 Task: Compose and send a meeting invitation email with the subject 'Meeting invitation' and a follow-up message in the body.
Action: Mouse moved to (46, 66)
Screenshot: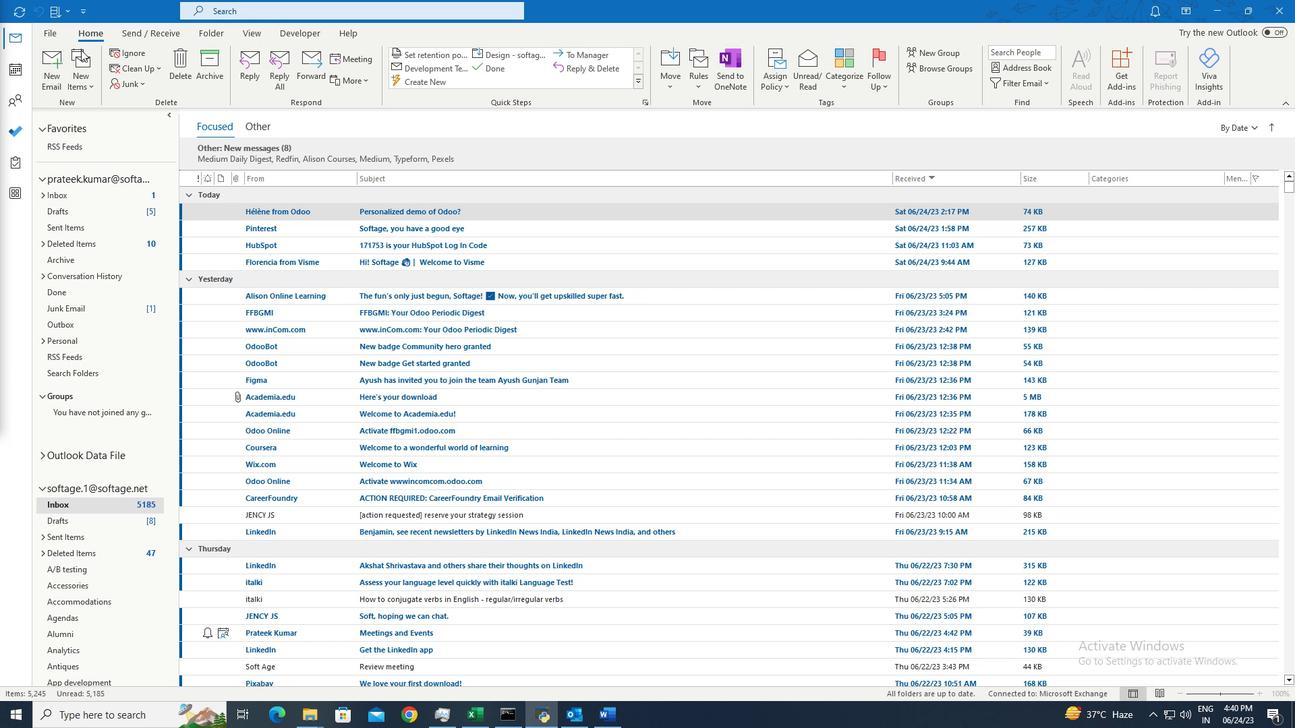 
Action: Mouse pressed left at (46, 66)
Screenshot: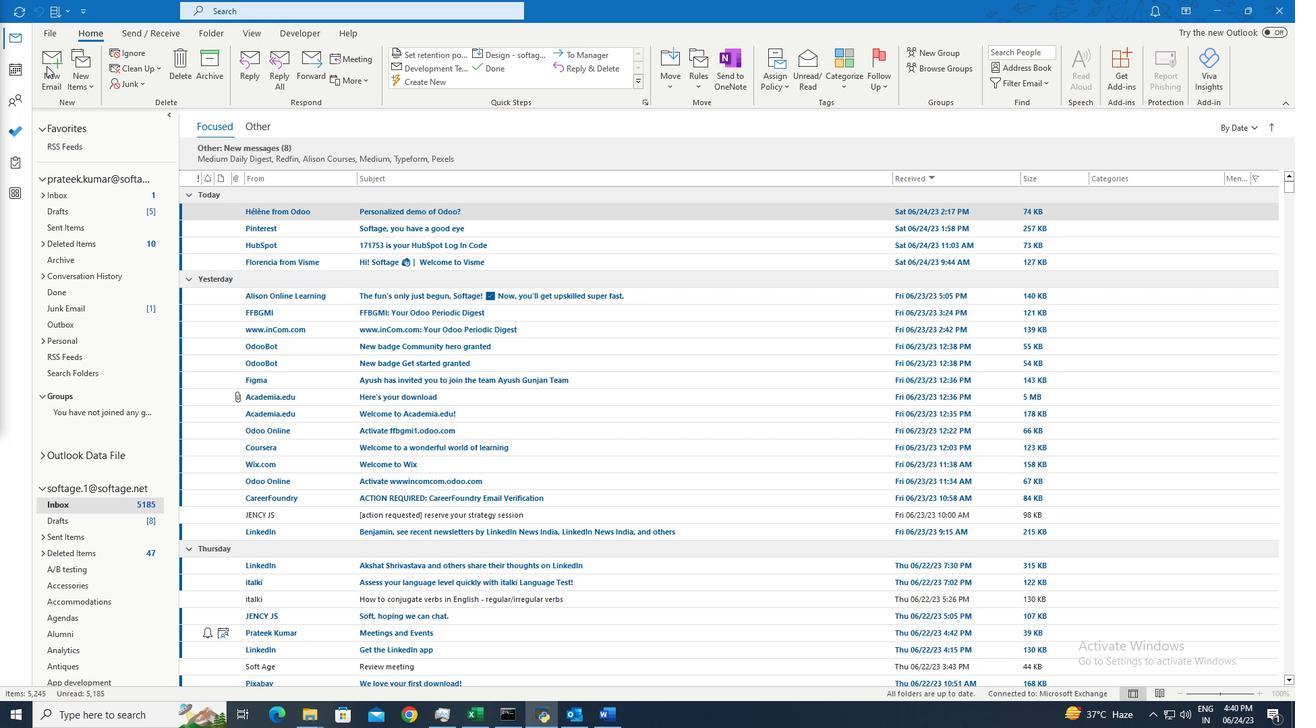 
Action: Mouse pressed left at (46, 66)
Screenshot: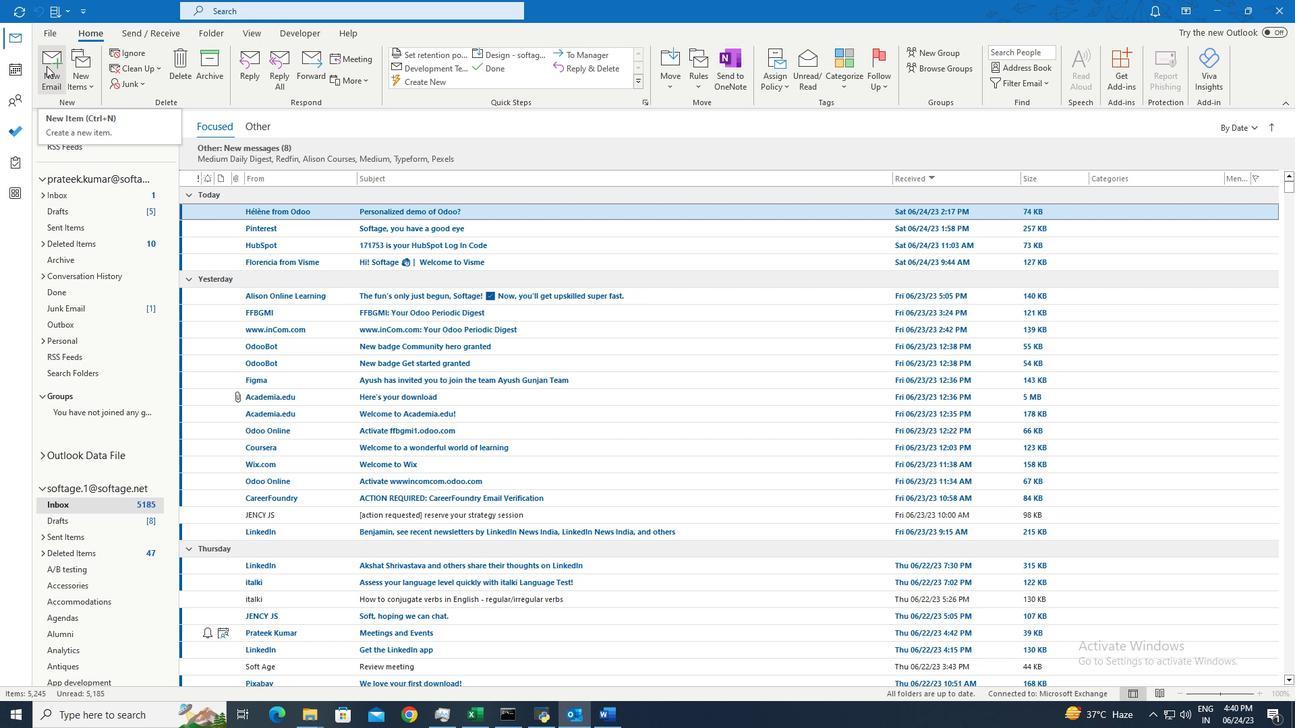 
Action: Mouse moved to (464, 78)
Screenshot: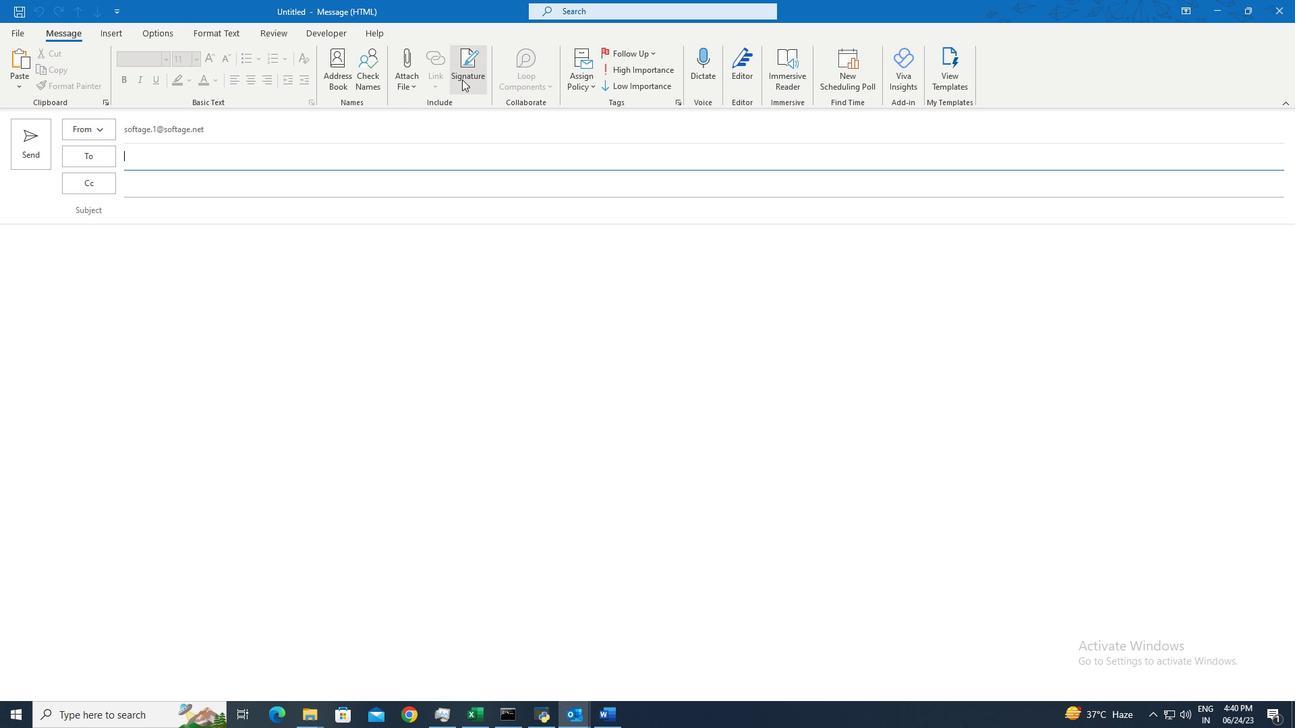 
Action: Mouse pressed left at (464, 78)
Screenshot: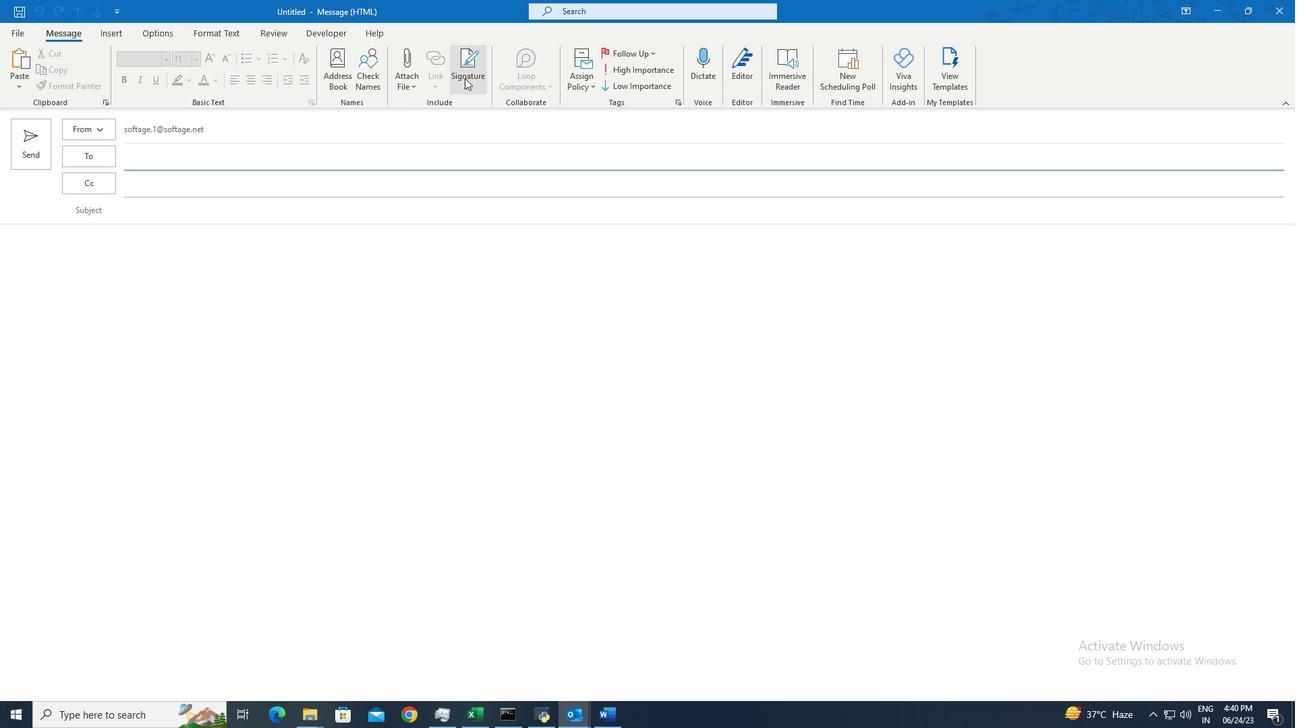 
Action: Mouse moved to (471, 106)
Screenshot: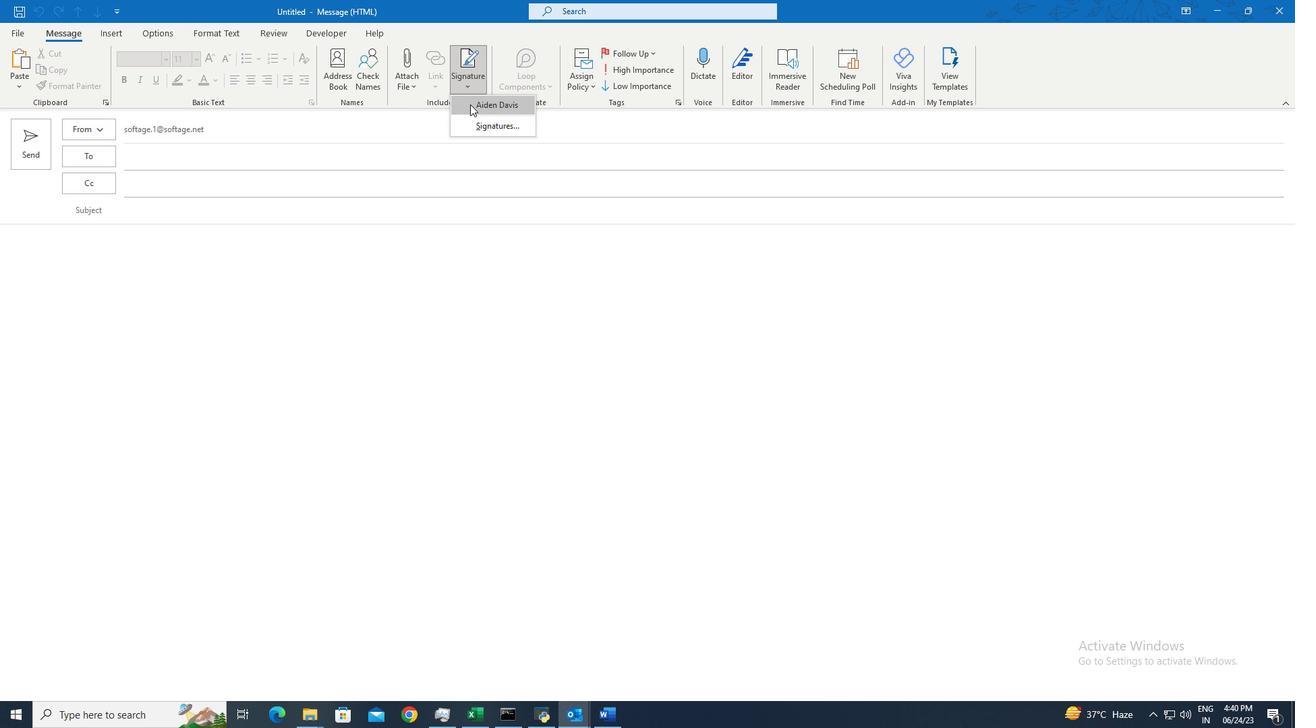 
Action: Mouse pressed left at (471, 106)
Screenshot: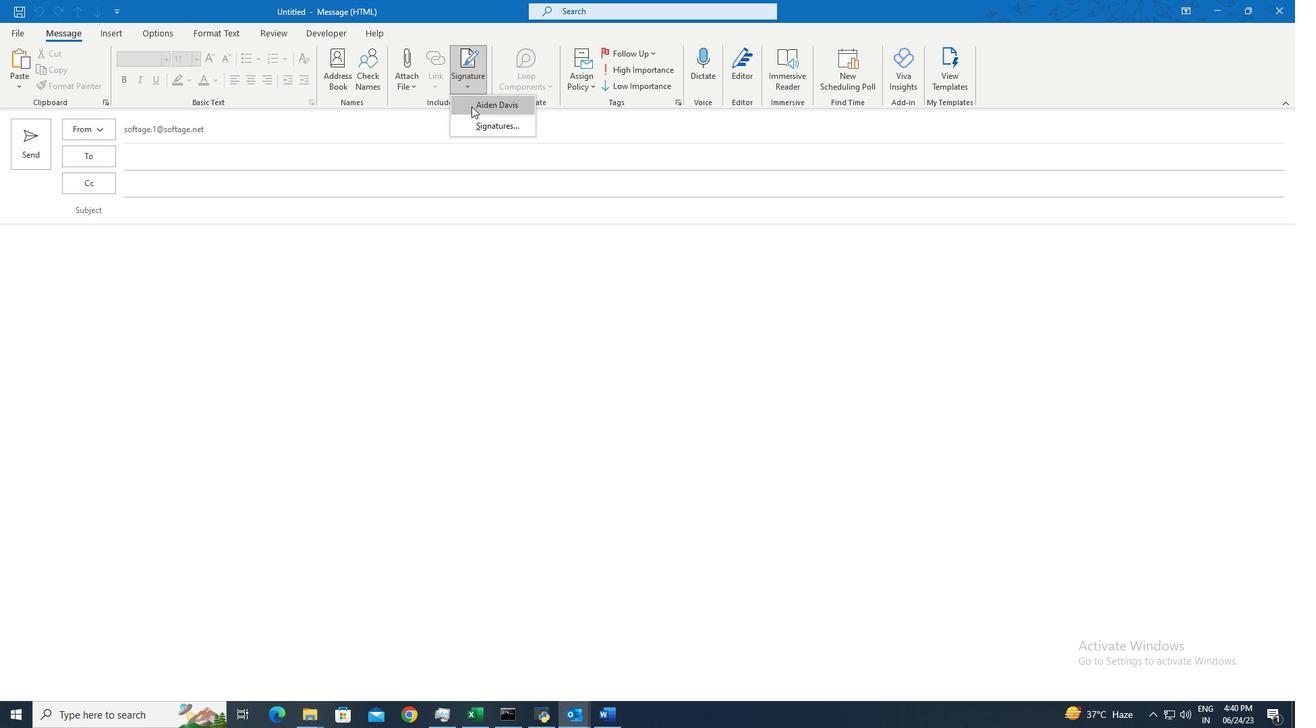 
Action: Mouse moved to (209, 211)
Screenshot: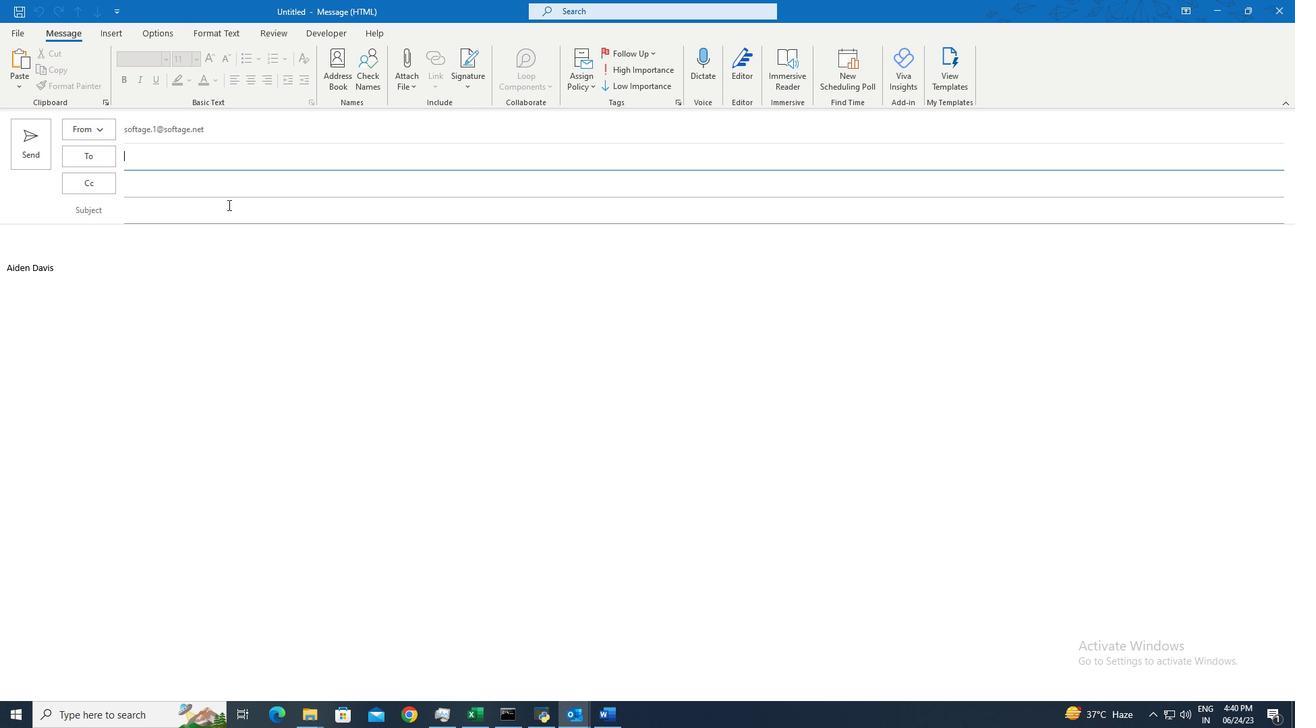 
Action: Mouse pressed left at (209, 211)
Screenshot: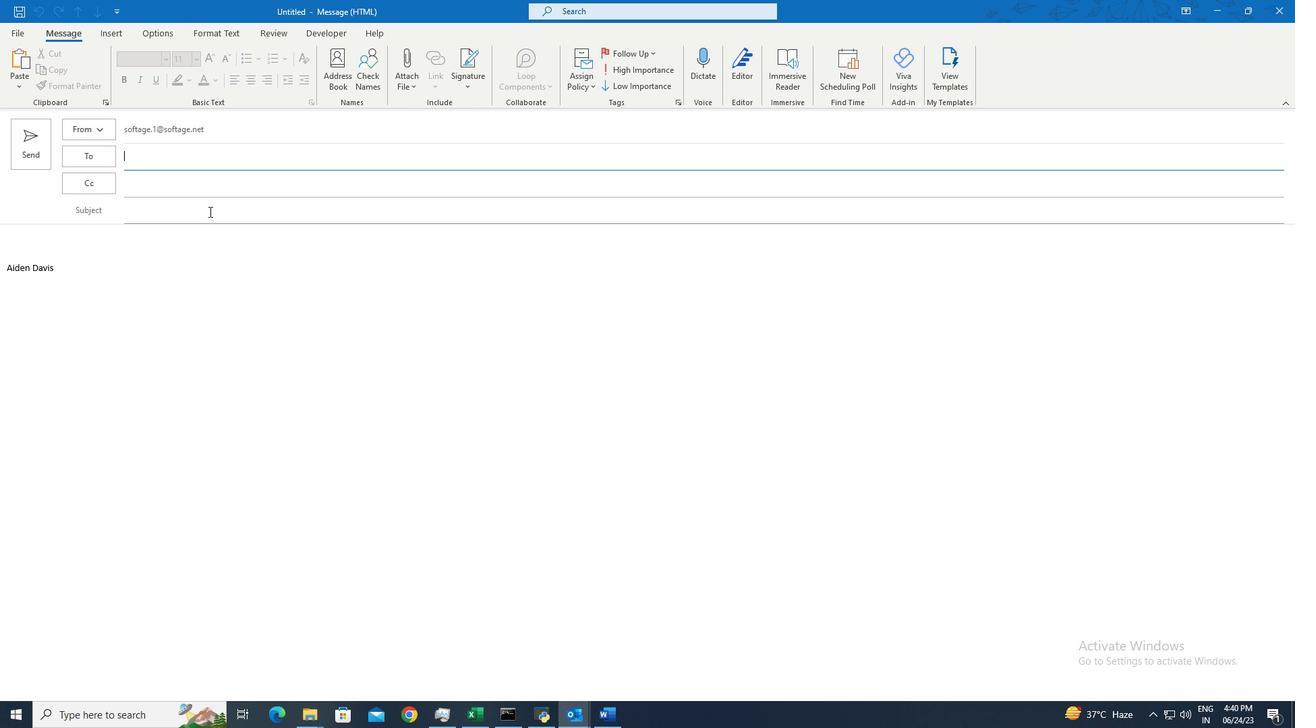 
Action: Mouse moved to (208, 211)
Screenshot: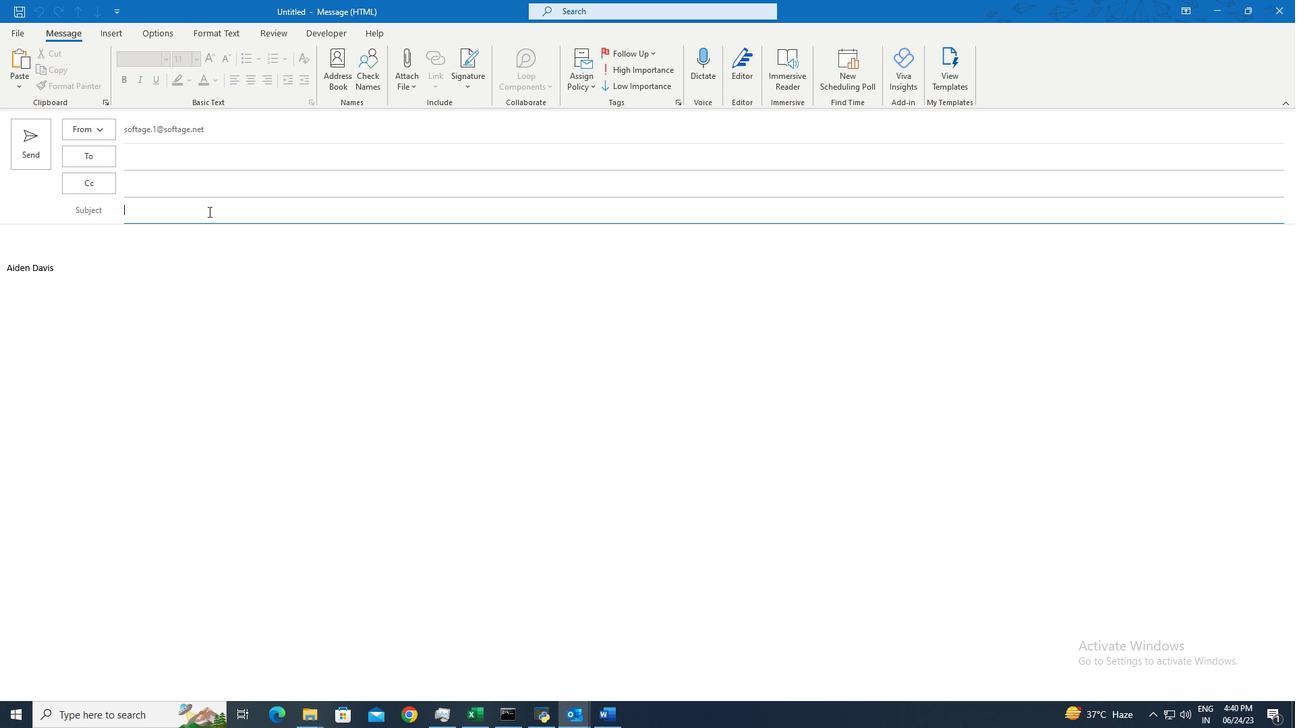 
Action: Key pressed <Key.shift>Meeting
Screenshot: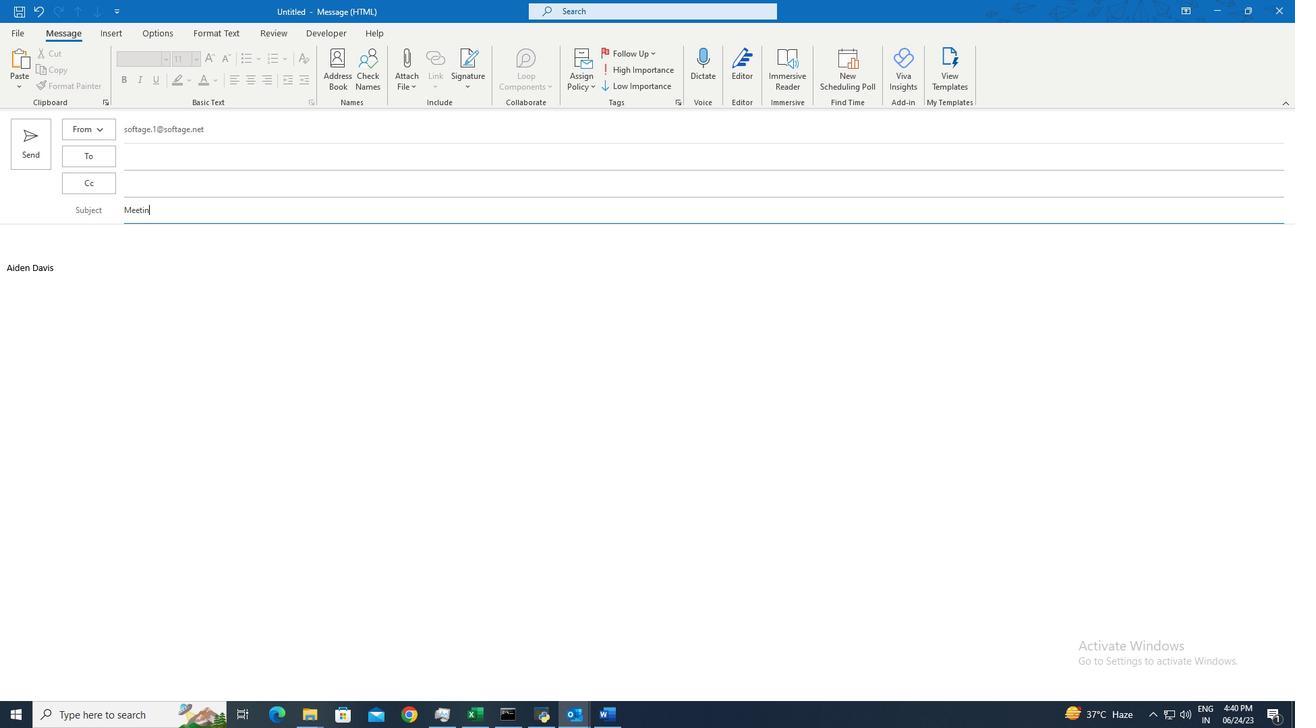 
Action: Mouse moved to (208, 211)
Screenshot: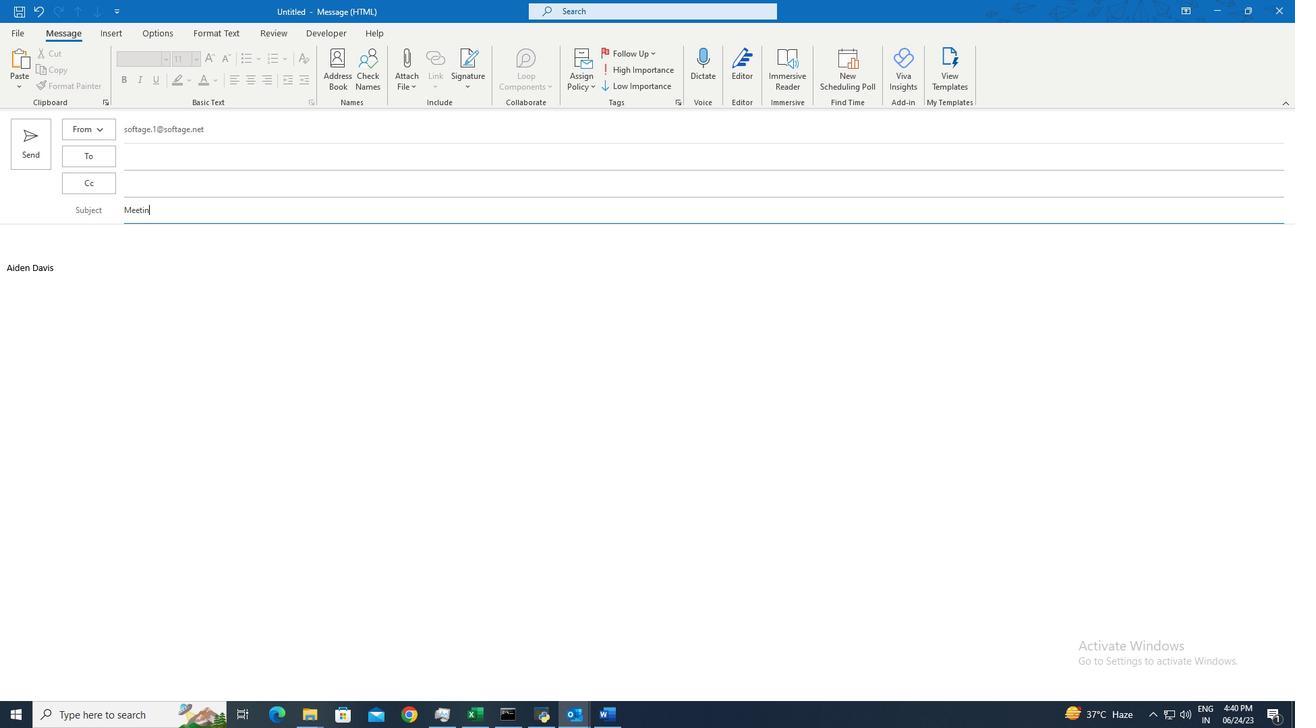 
Action: Key pressed <Key.space>invitation
Screenshot: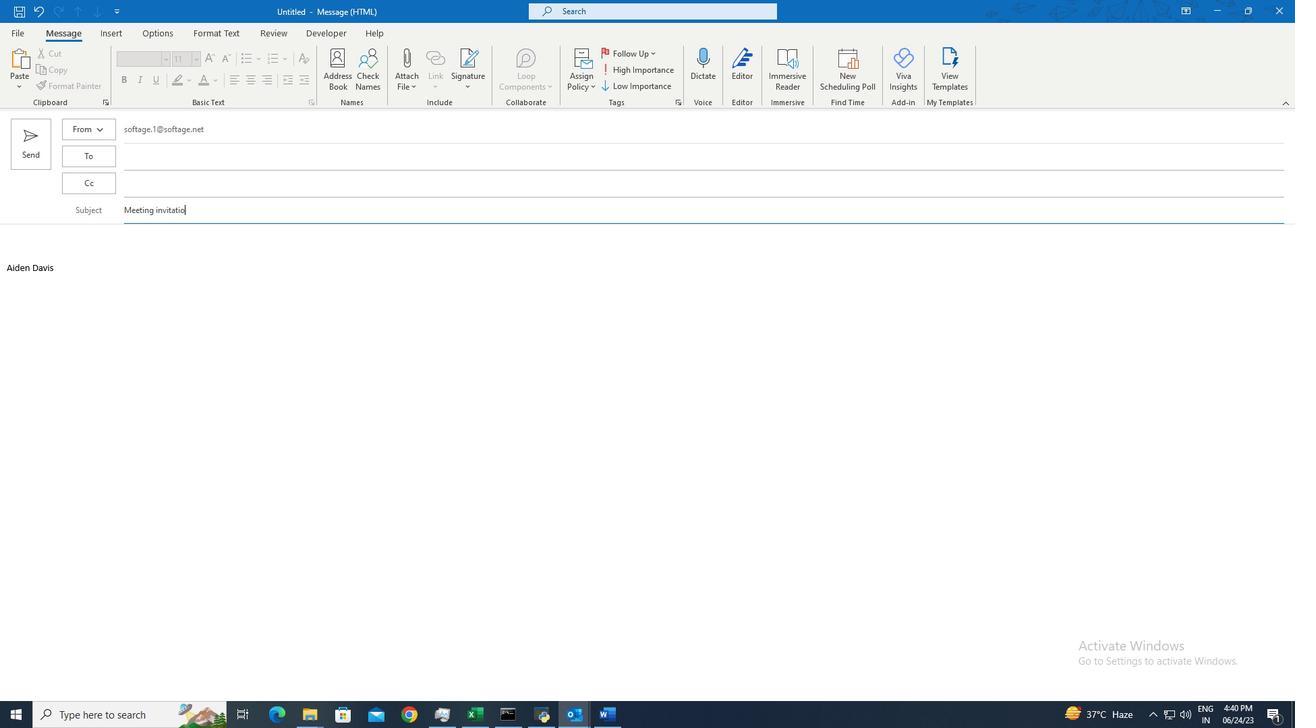 
Action: Mouse moved to (153, 248)
Screenshot: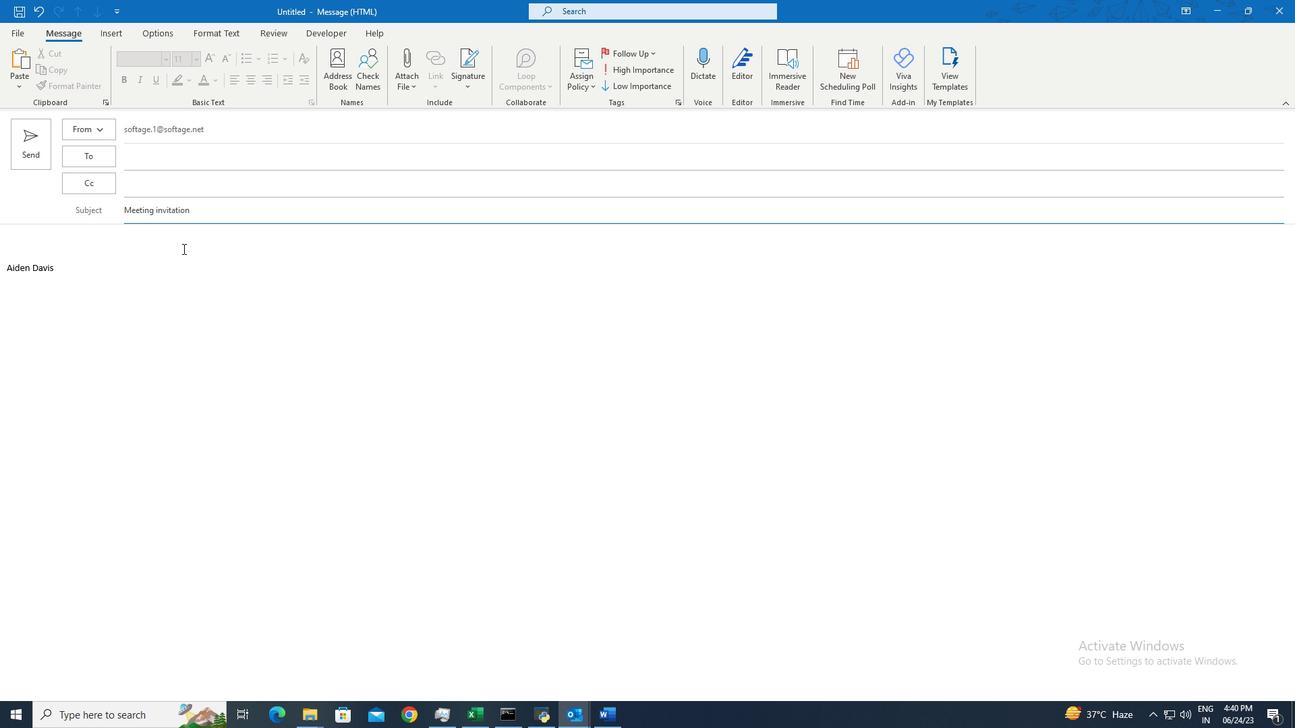 
Action: Mouse pressed left at (153, 248)
Screenshot: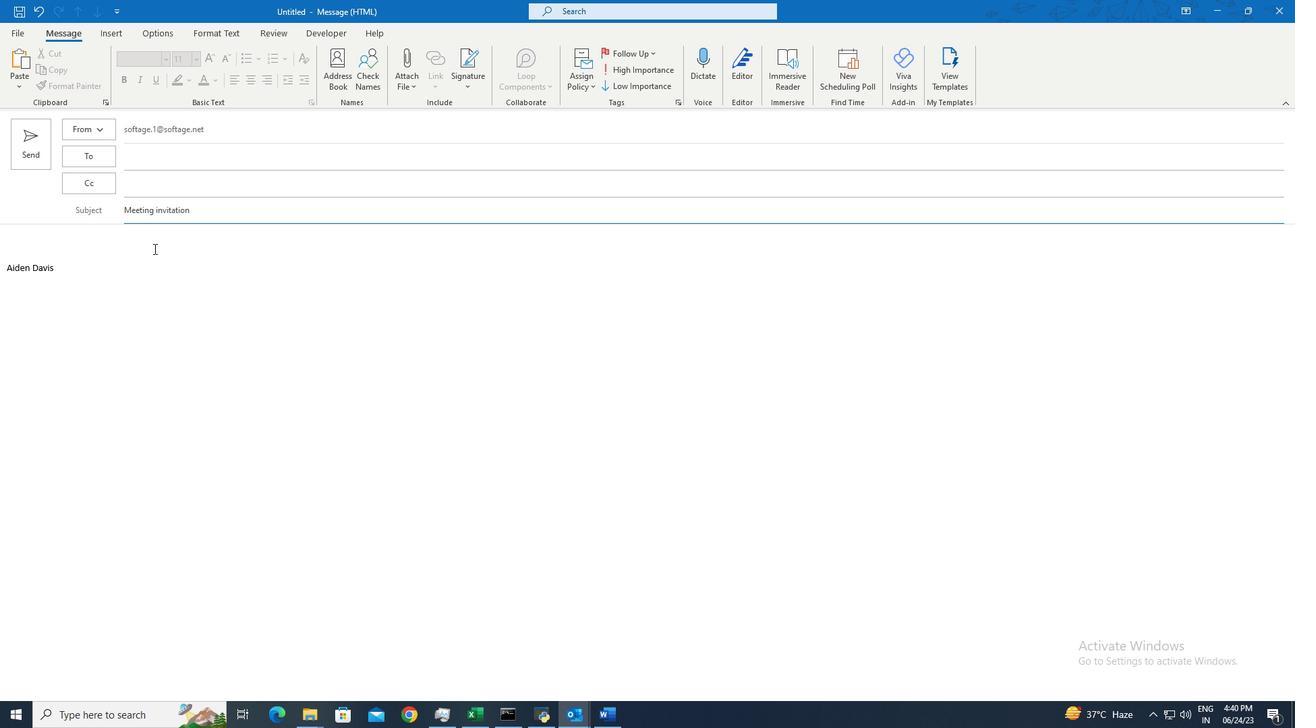 
Action: Mouse moved to (153, 248)
Screenshot: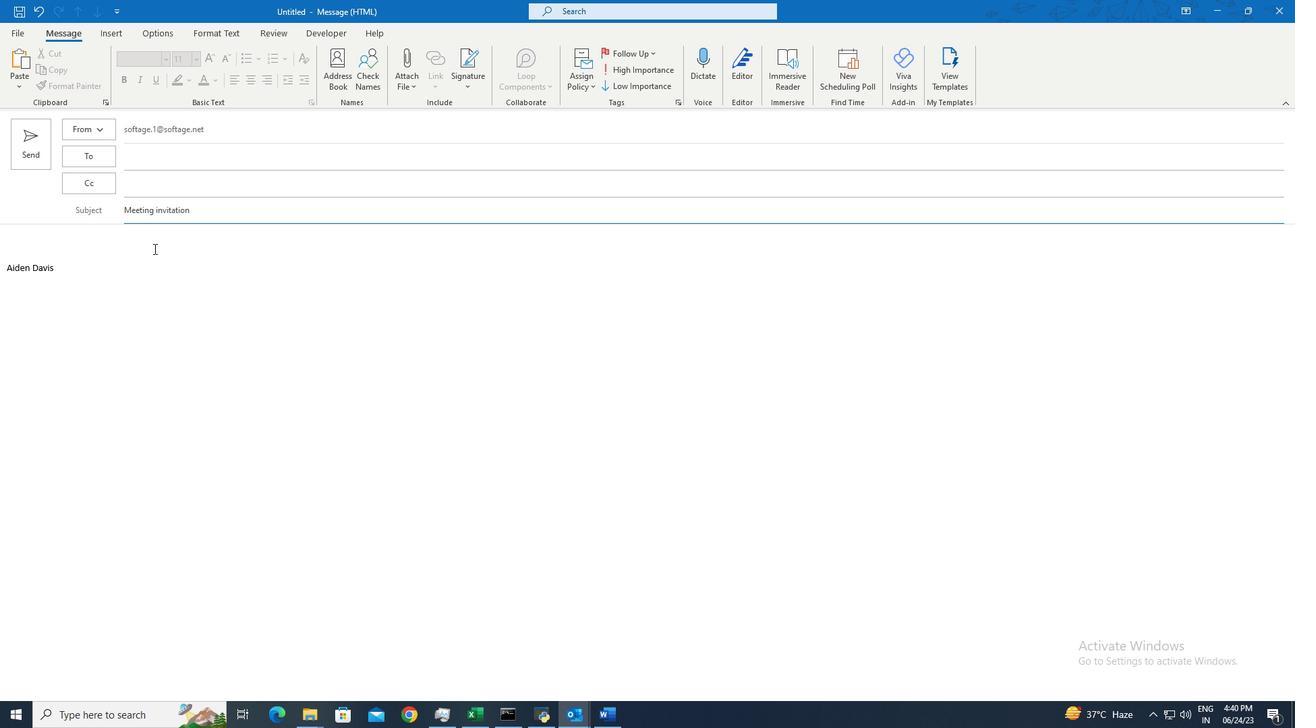 
Action: Key pressed <Key.shift><Key.shift><Key.shift><Key.shift><Key.shift>I<Key.space>am<Key.space>following<Key.space>up<Key.space>on<Key.space>our<Key.space>previous<Key.space>conversation.
Screenshot: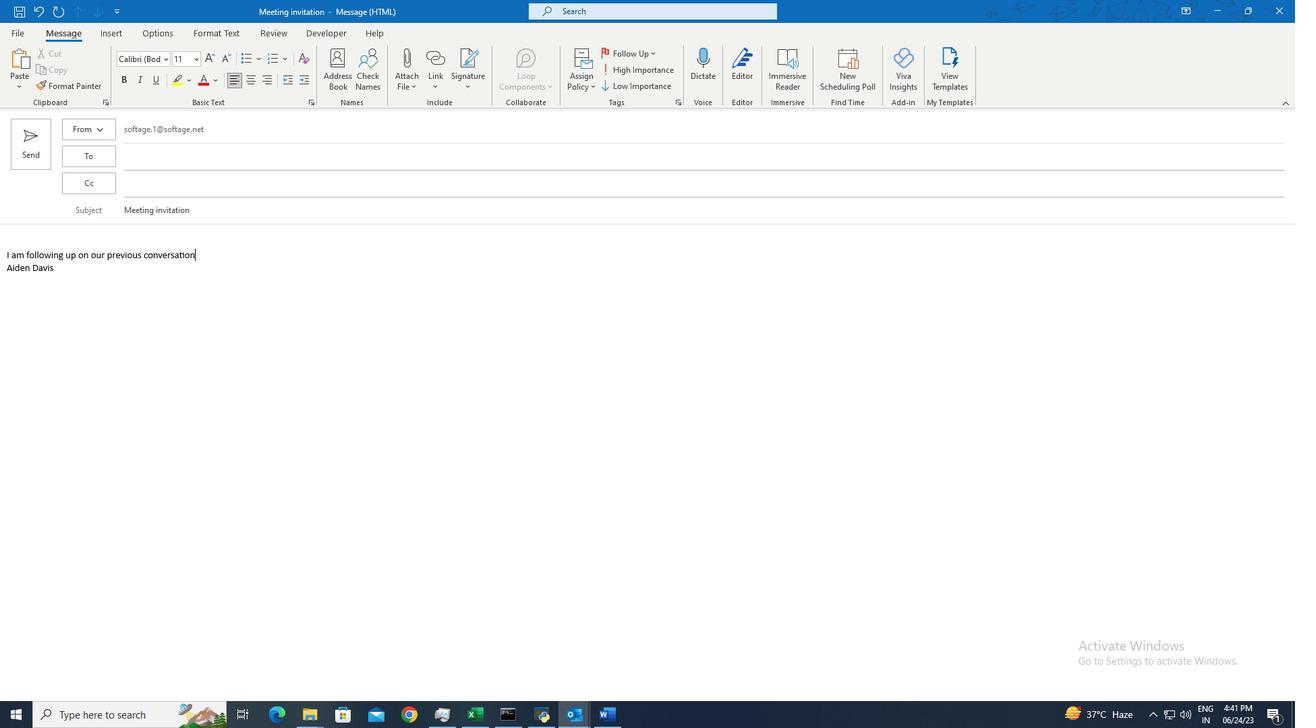 
Action: Mouse moved to (169, 162)
Screenshot: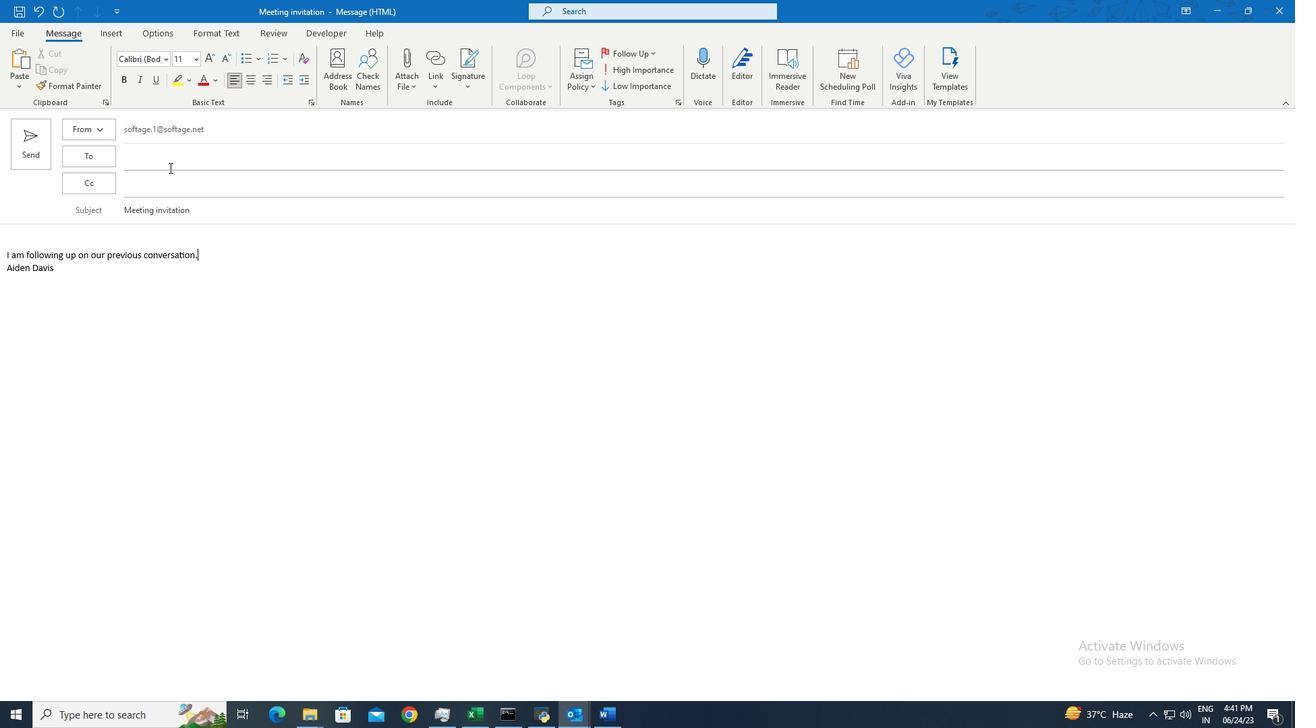 
Action: Mouse pressed left at (169, 162)
Screenshot: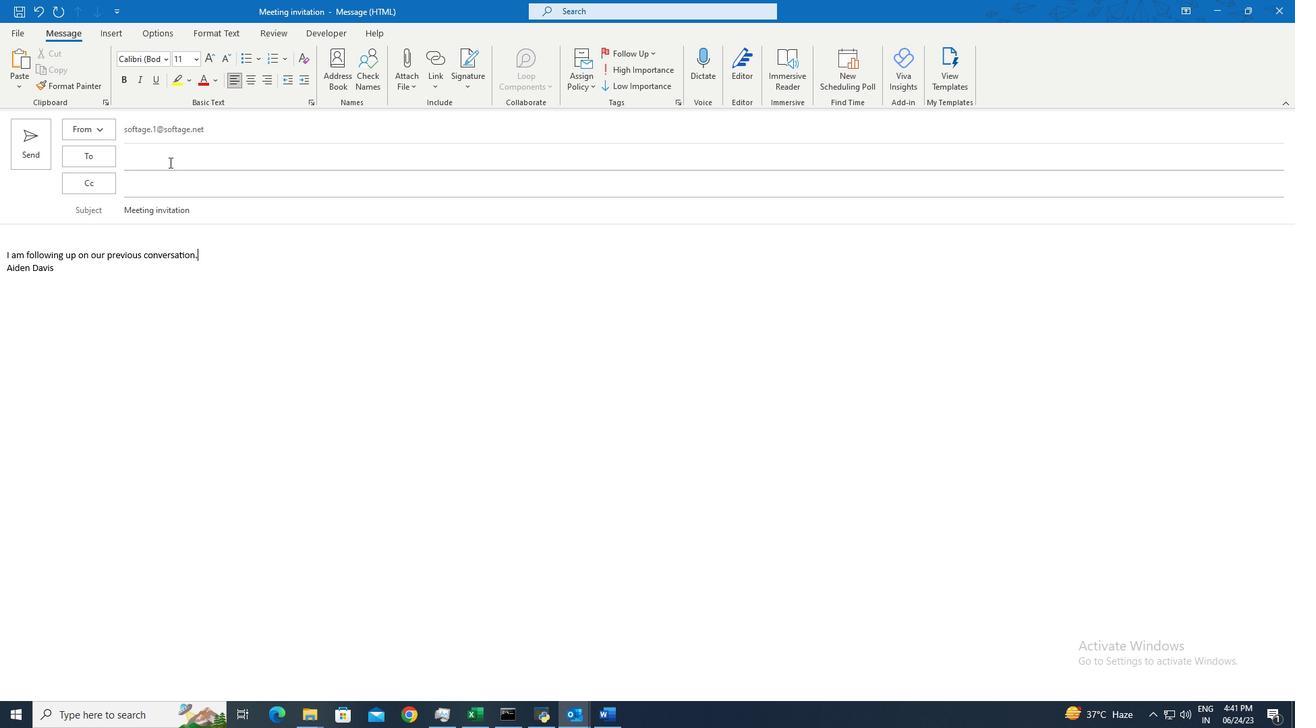 
Action: Mouse moved to (169, 162)
Screenshot: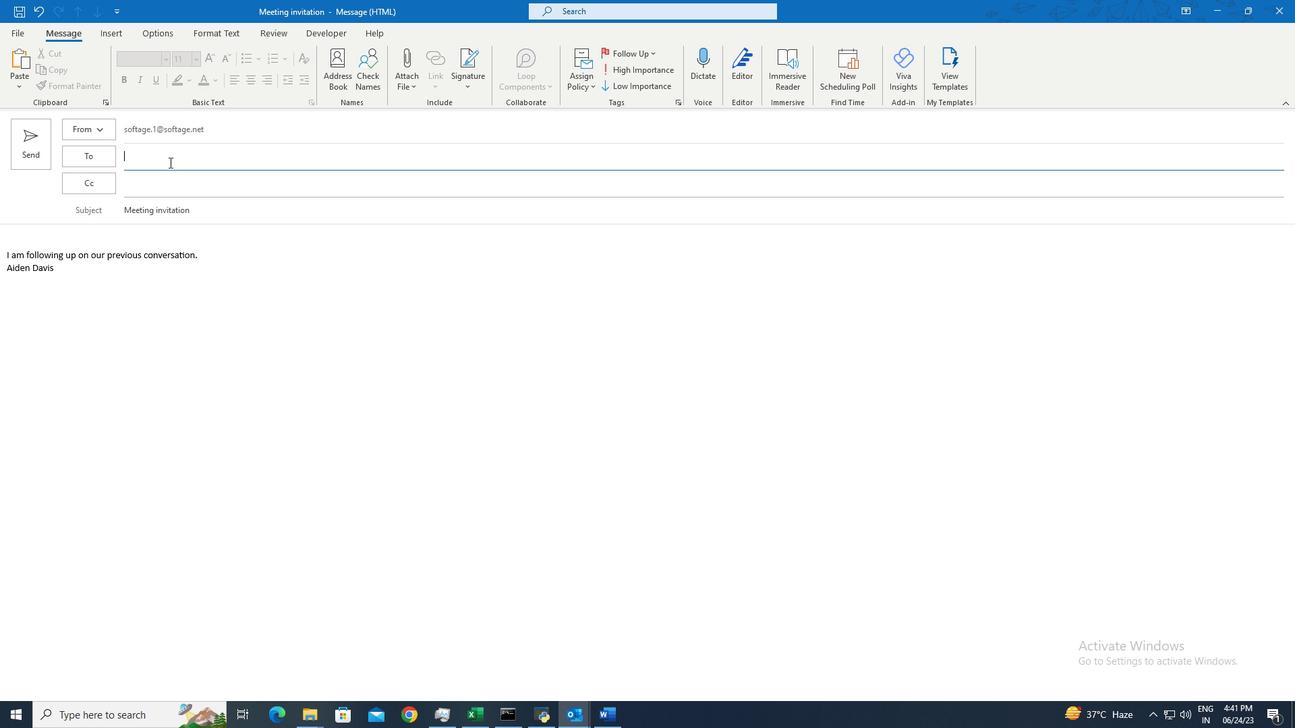 
Action: Key pressed softage.3<Key.shift>@
Screenshot: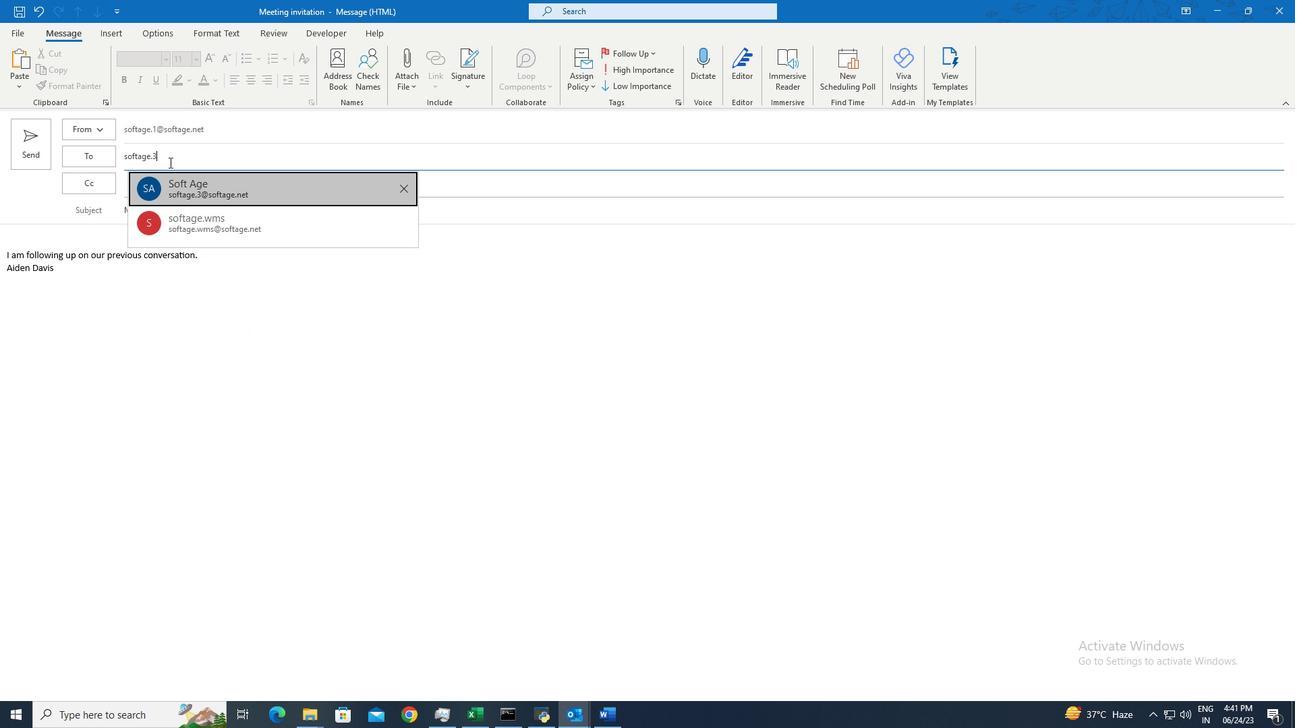 
Action: Mouse moved to (191, 179)
Screenshot: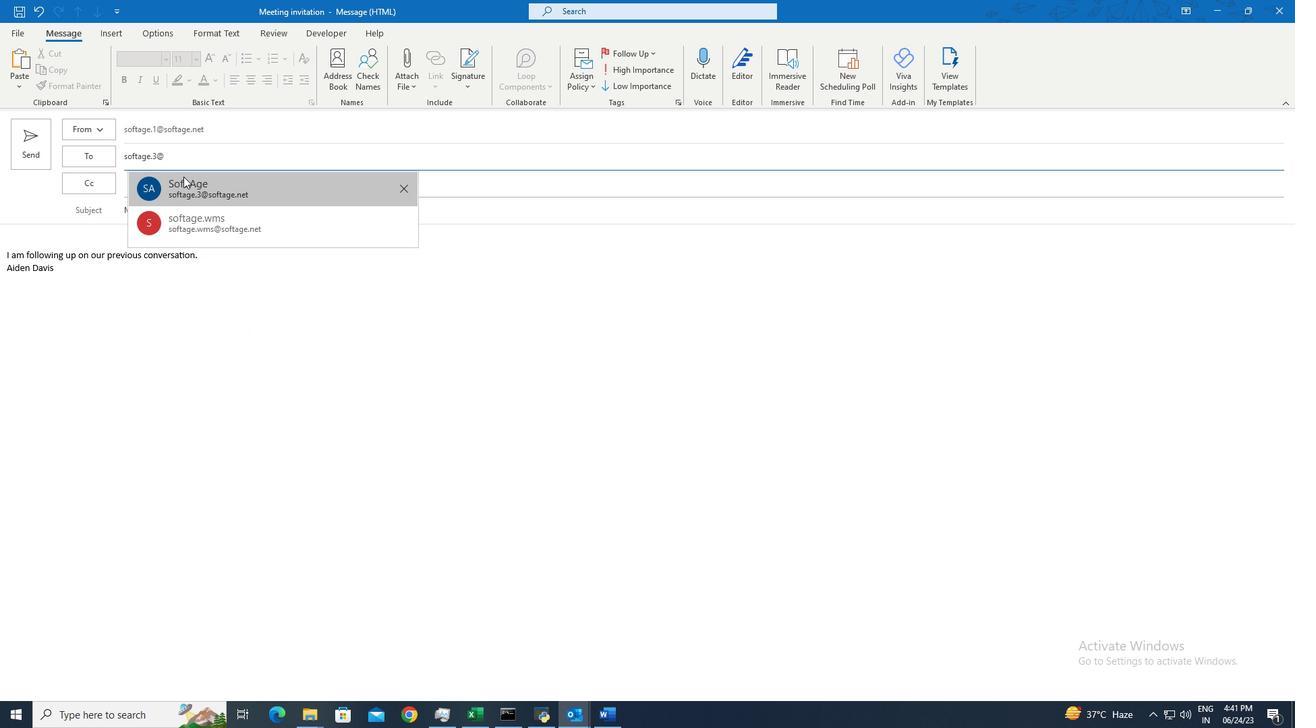 
Action: Mouse pressed left at (191, 179)
Screenshot: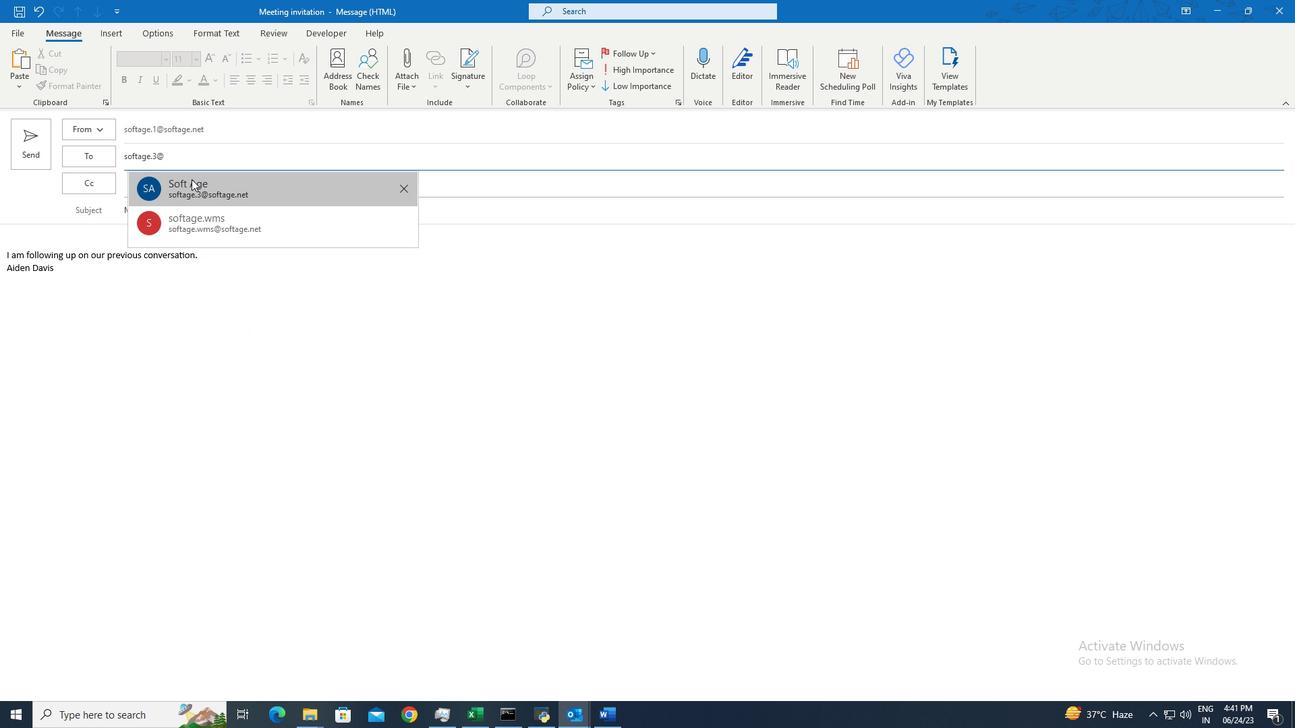 
Action: Mouse moved to (413, 89)
Screenshot: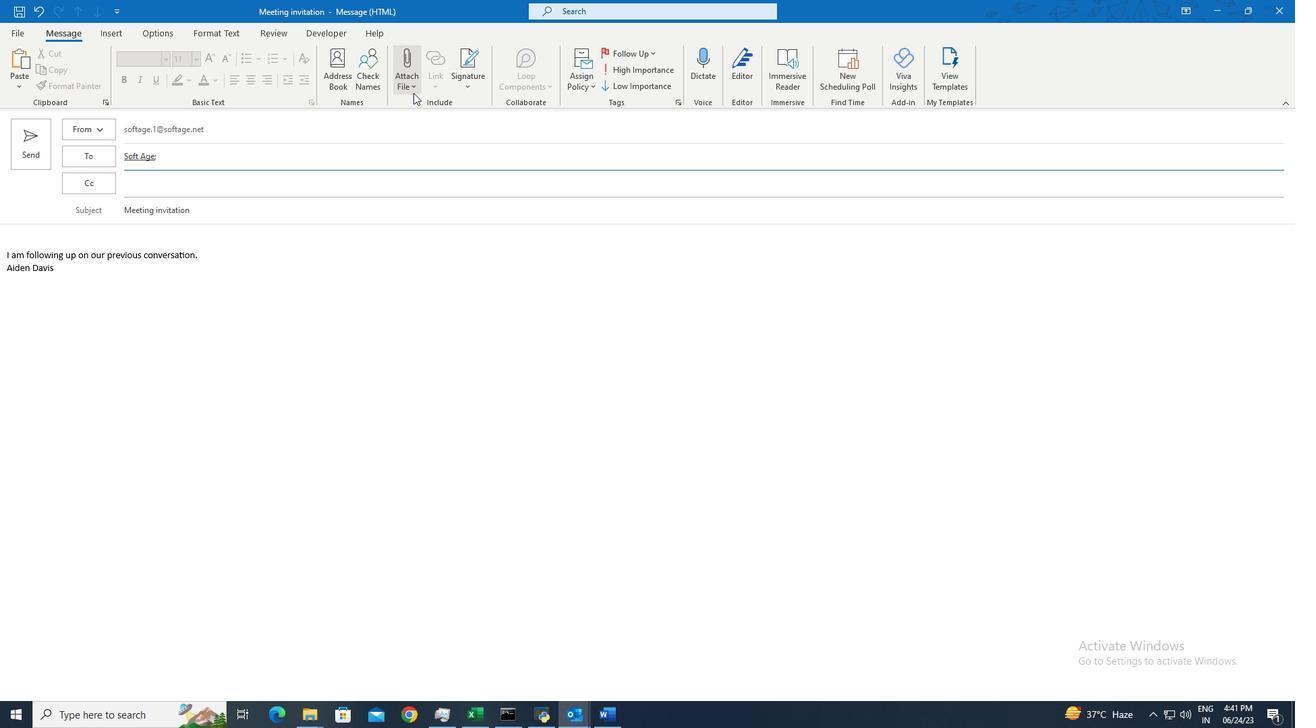 
Action: Mouse pressed left at (413, 89)
Screenshot: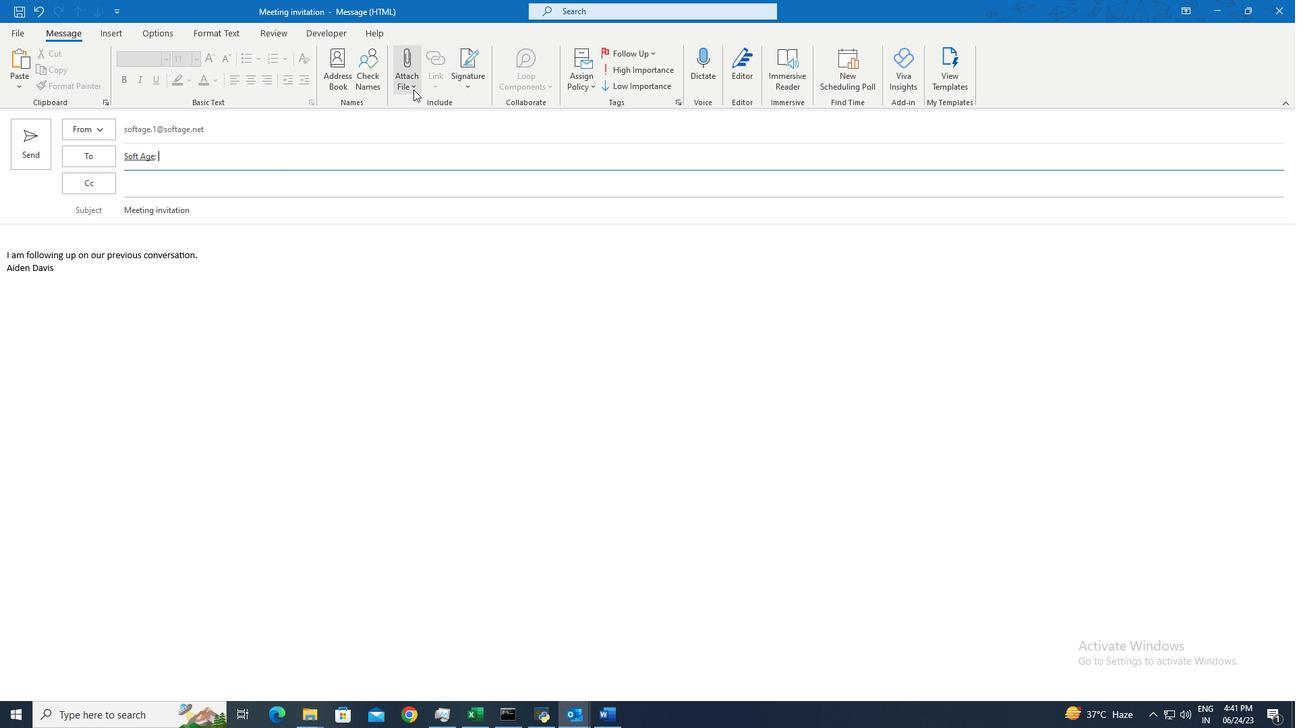 
Action: Mouse moved to (470, 165)
Screenshot: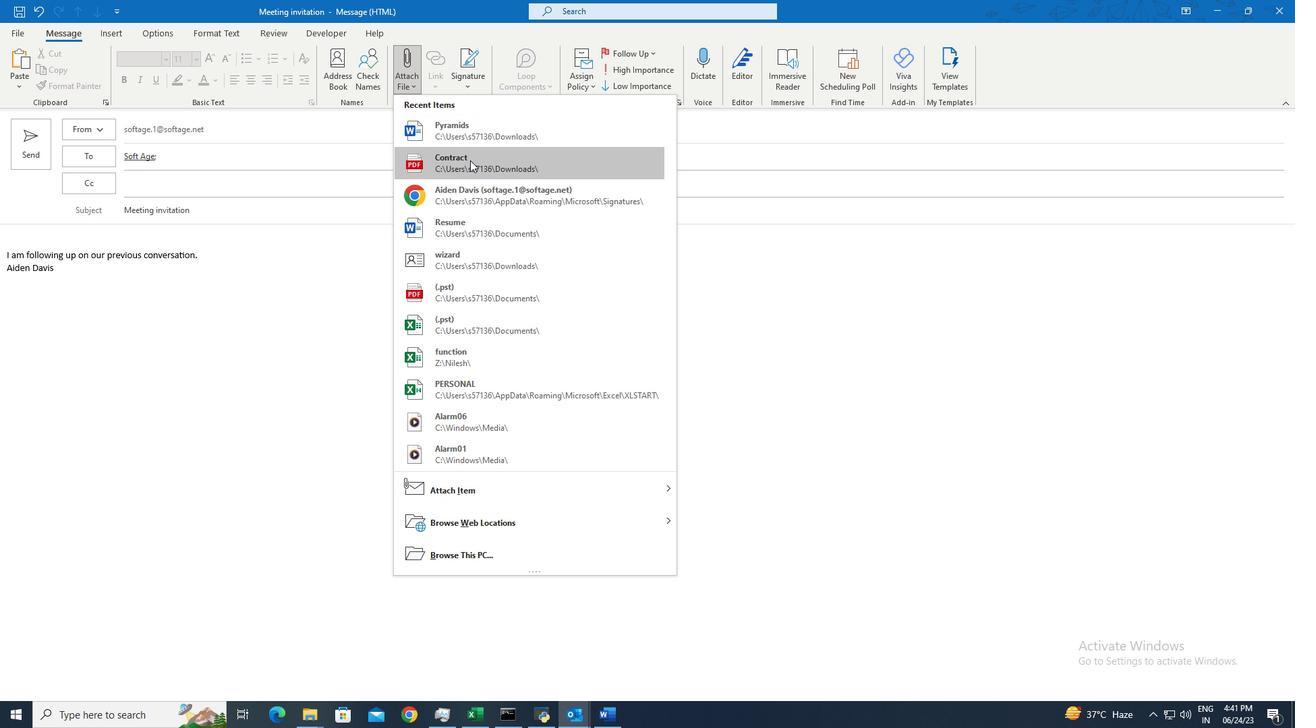 
Action: Mouse pressed left at (470, 165)
Screenshot: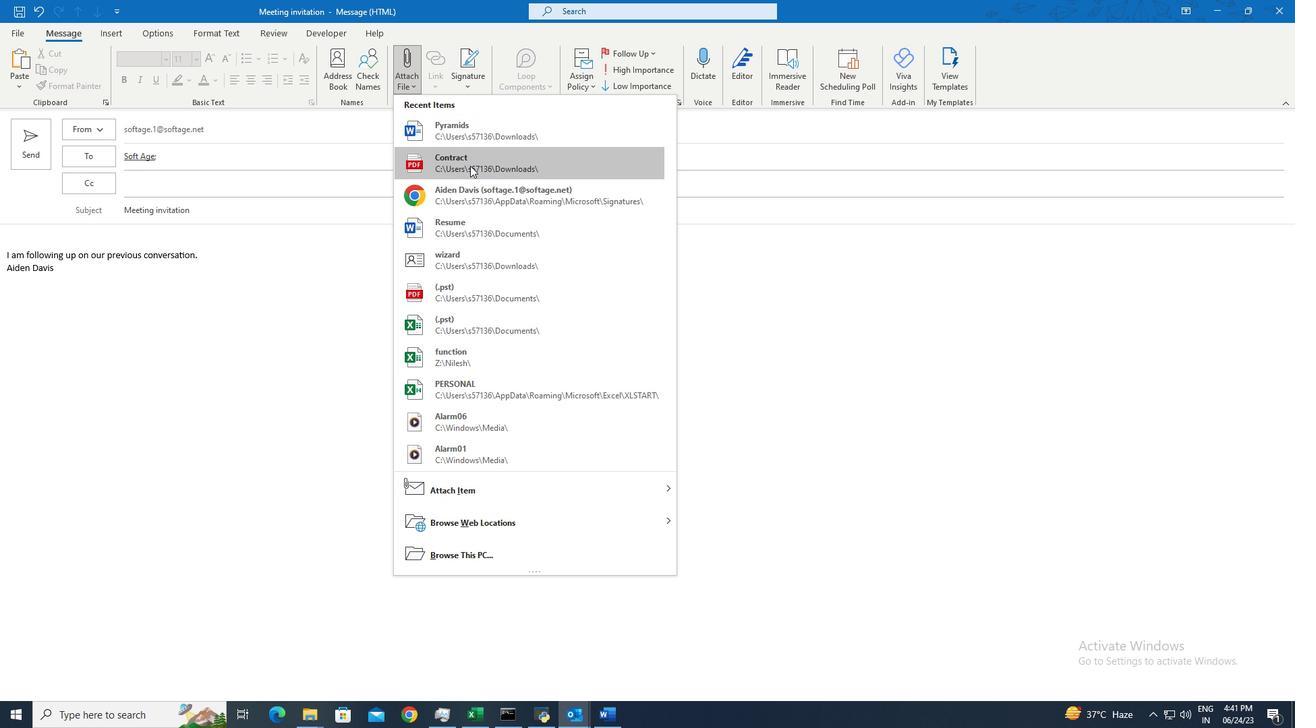 
Action: Mouse moved to (33, 125)
Screenshot: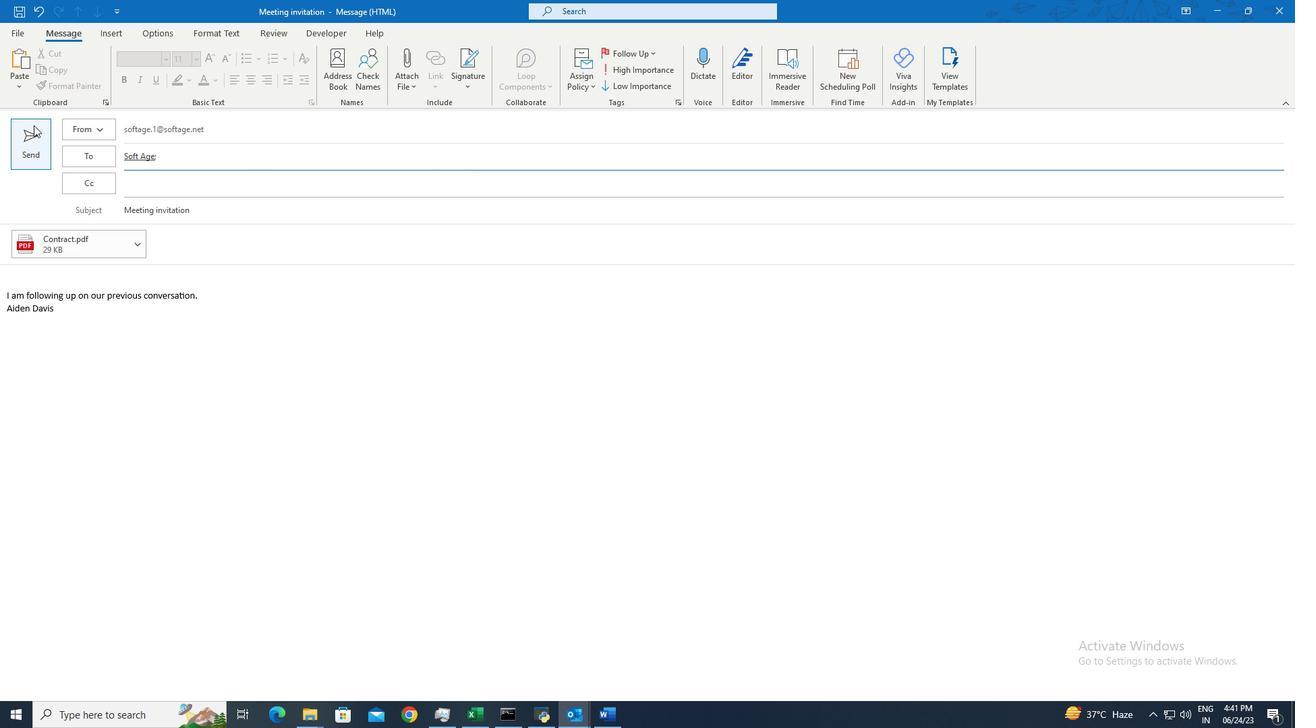 
Action: Mouse pressed left at (33, 125)
Screenshot: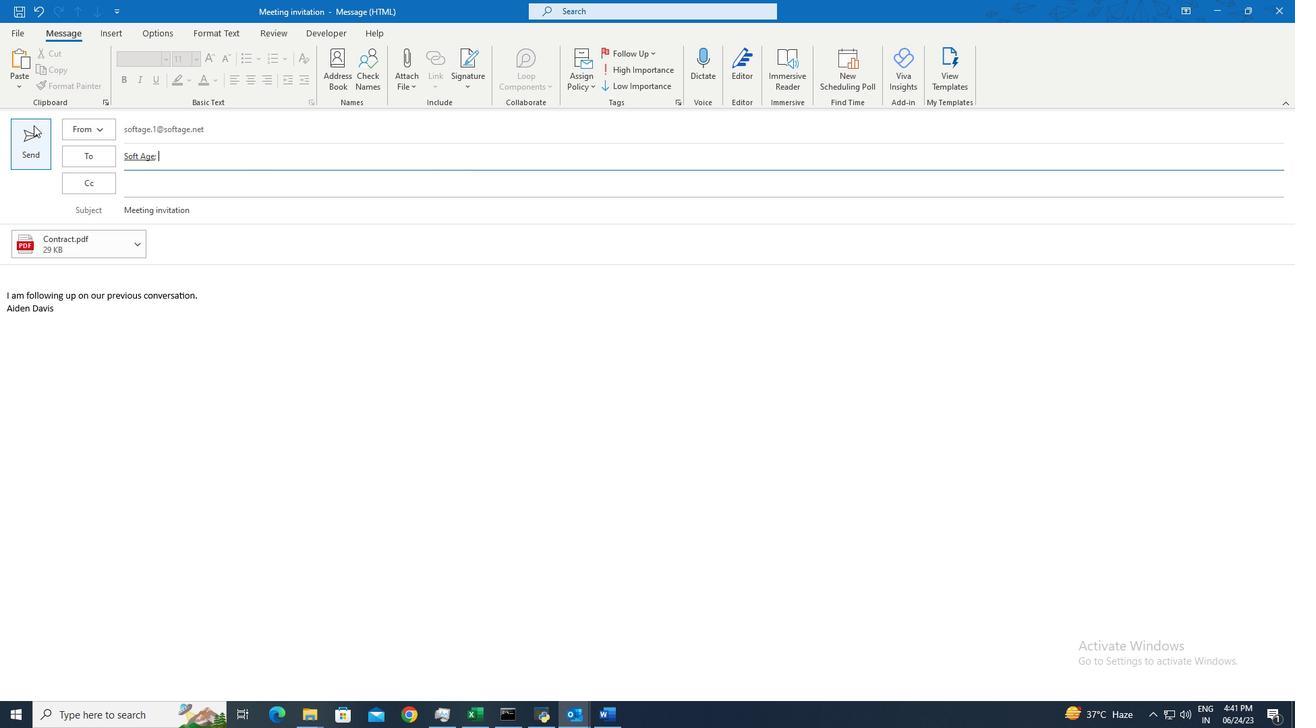 
Action: Mouse moved to (74, 538)
Screenshot: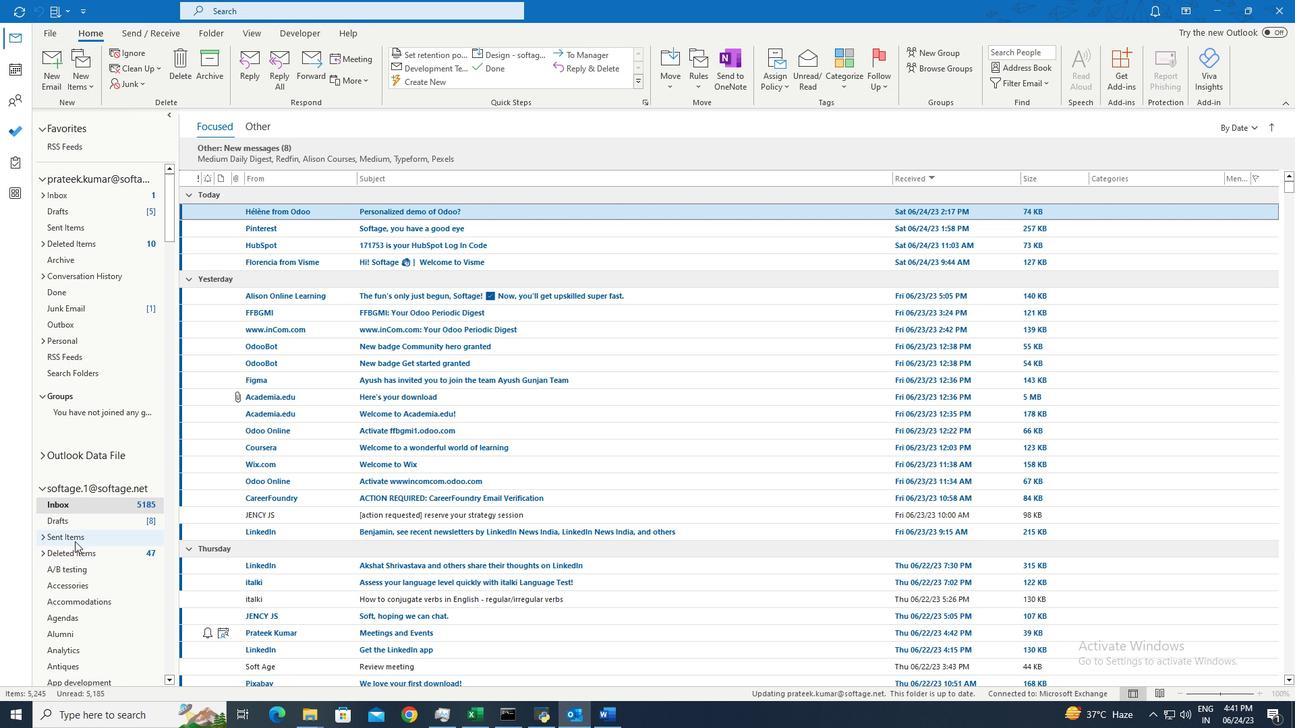 
Action: Mouse pressed left at (74, 538)
Screenshot: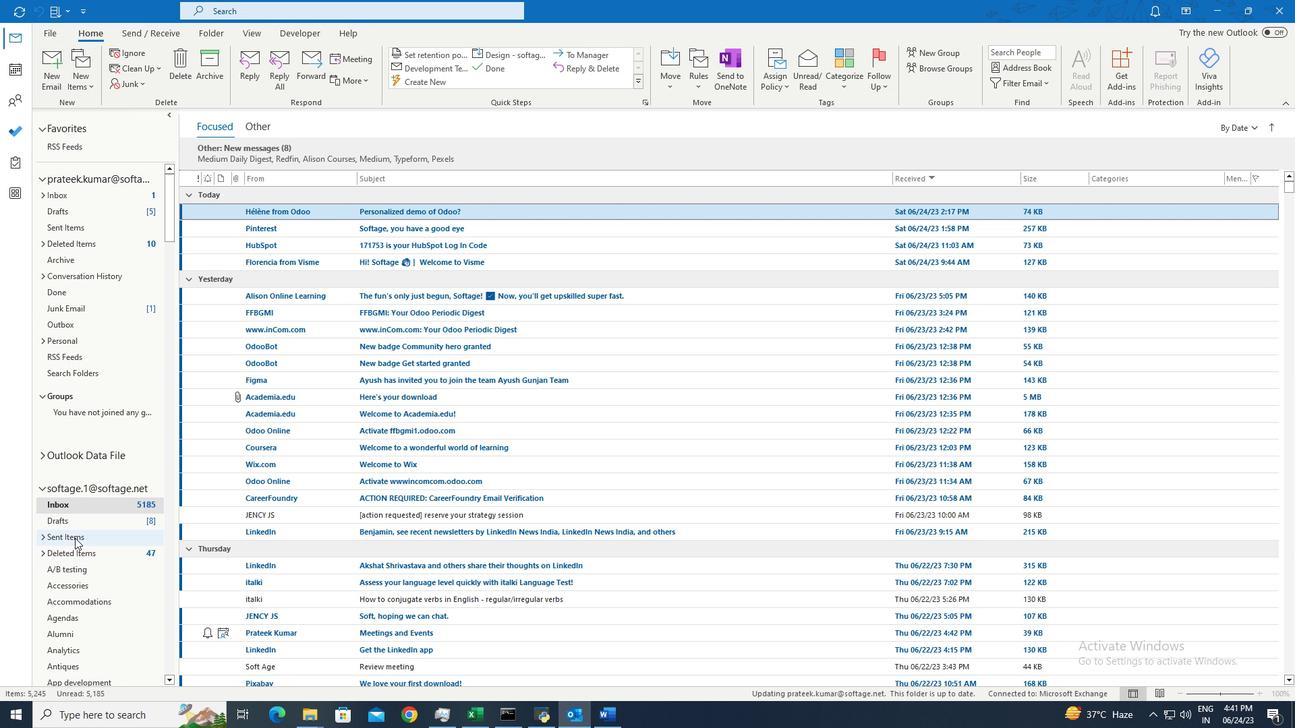 
Action: Mouse moved to (390, 175)
Screenshot: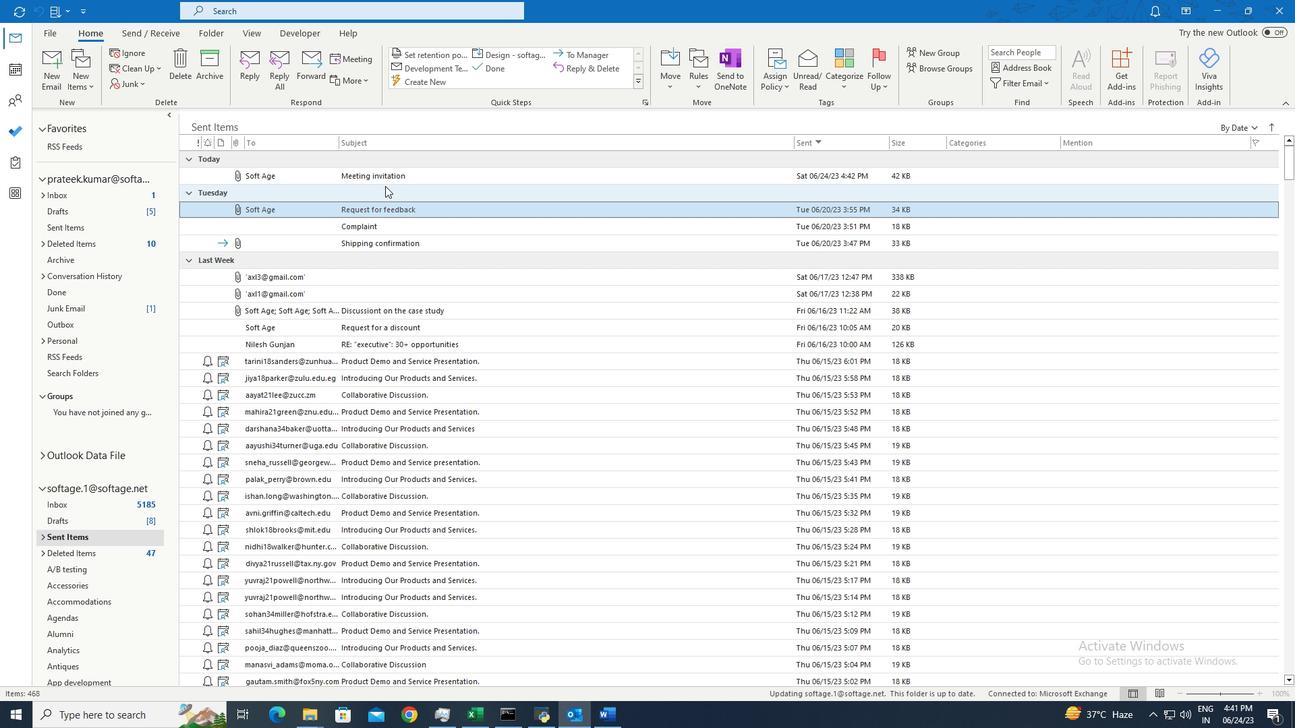 
Action: Mouse pressed left at (390, 175)
Screenshot: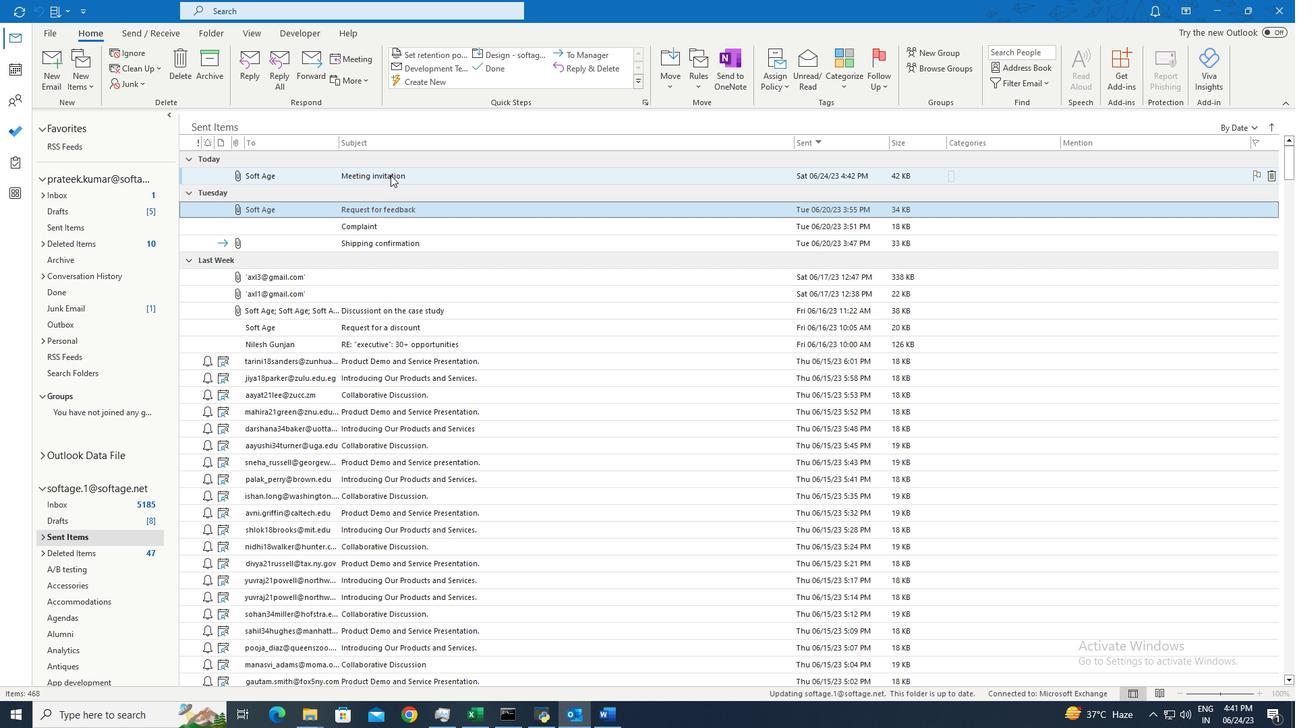 
Action: Mouse moved to (667, 83)
Screenshot: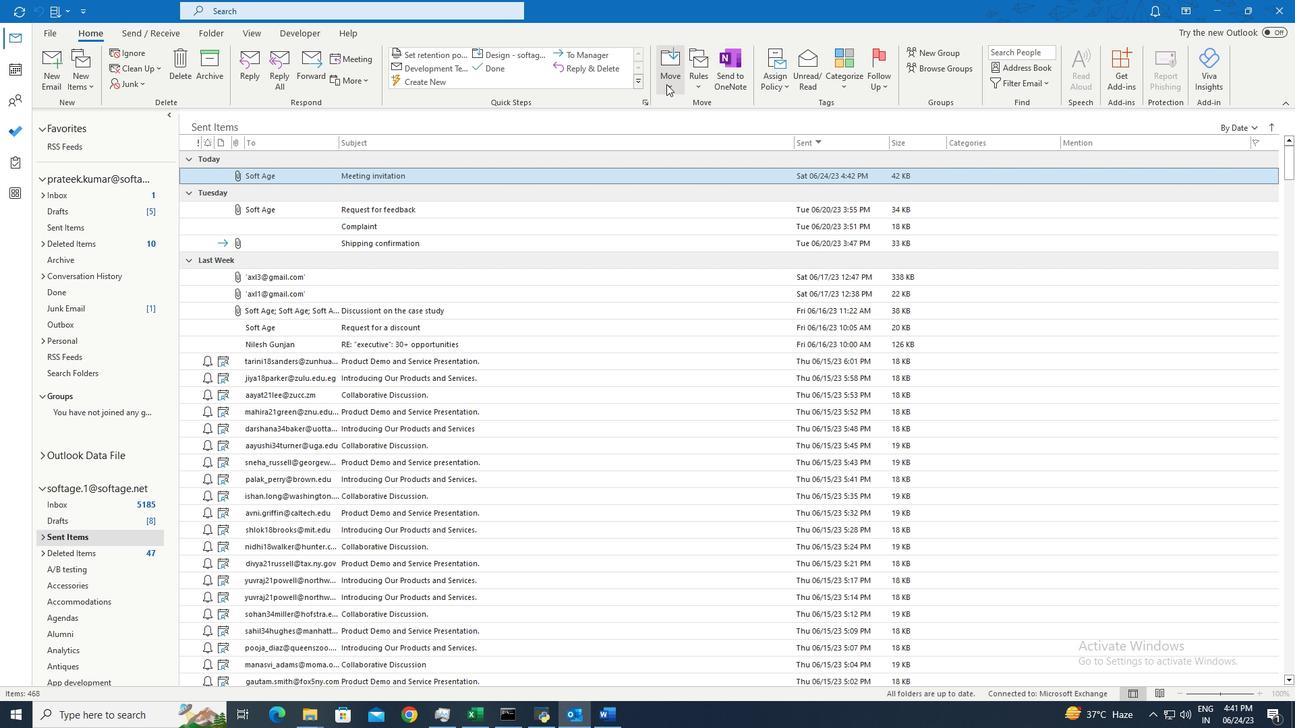 
Action: Mouse pressed left at (667, 83)
Screenshot: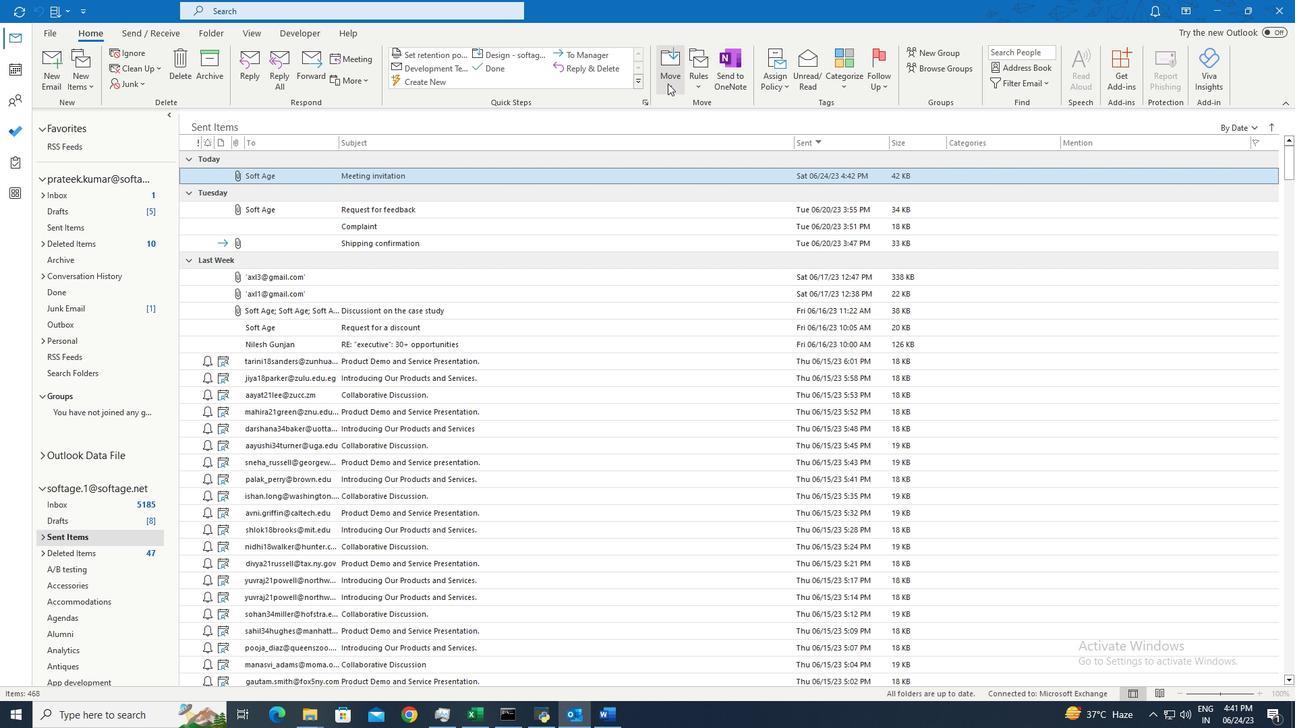 
Action: Mouse moved to (719, 213)
Screenshot: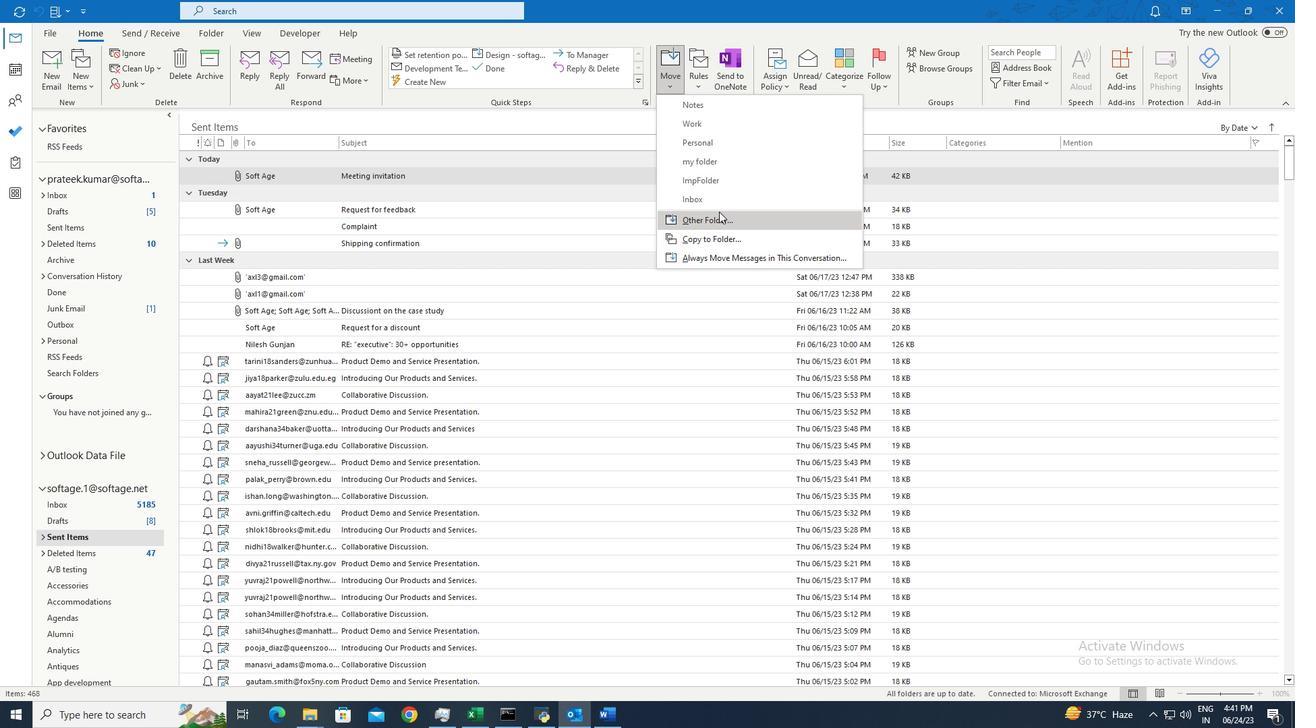 
Action: Mouse pressed left at (719, 213)
Screenshot: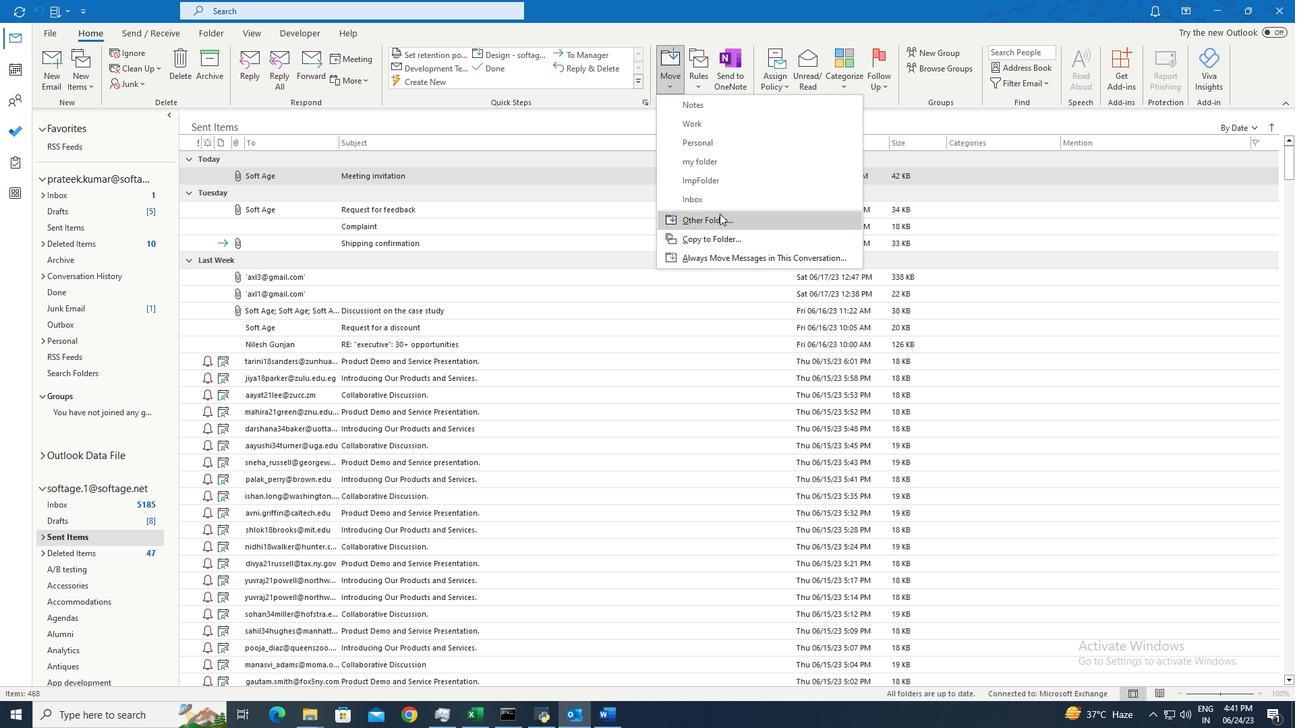 
Action: Mouse moved to (617, 417)
Screenshot: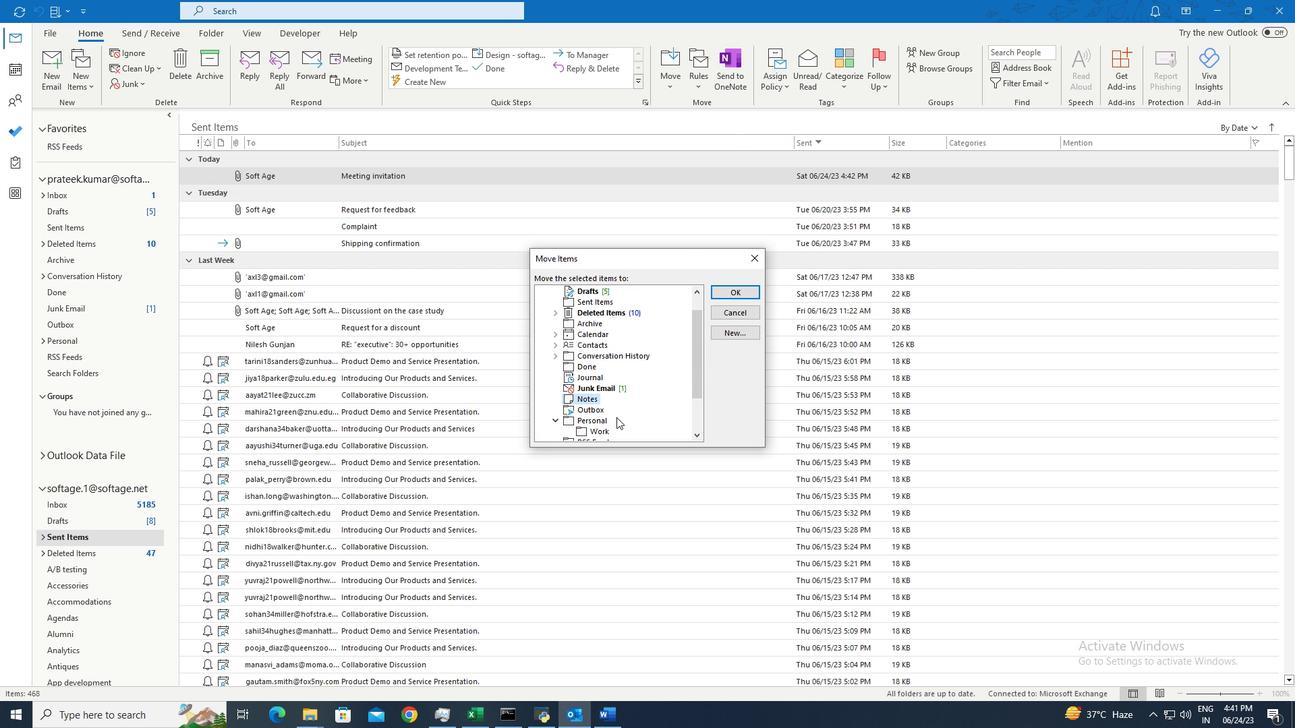 
Action: Mouse scrolled (617, 416) with delta (0, 0)
Screenshot: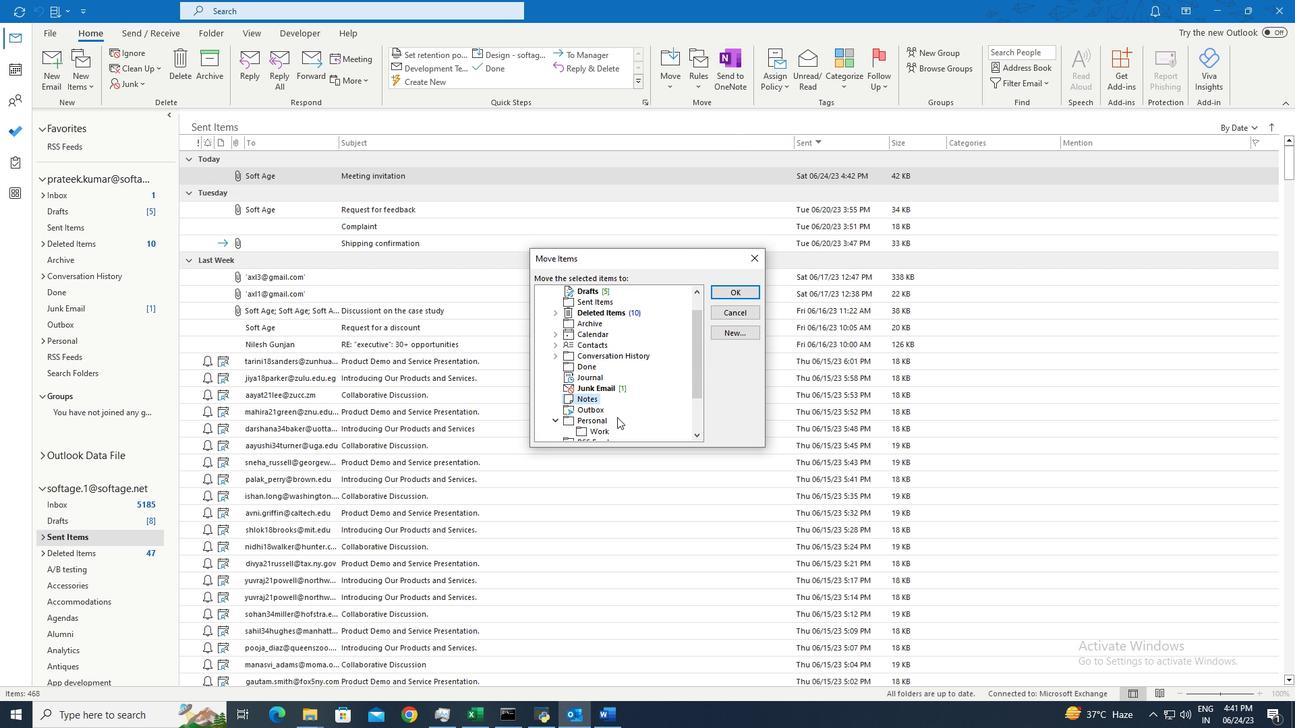 
Action: Mouse scrolled (617, 416) with delta (0, 0)
Screenshot: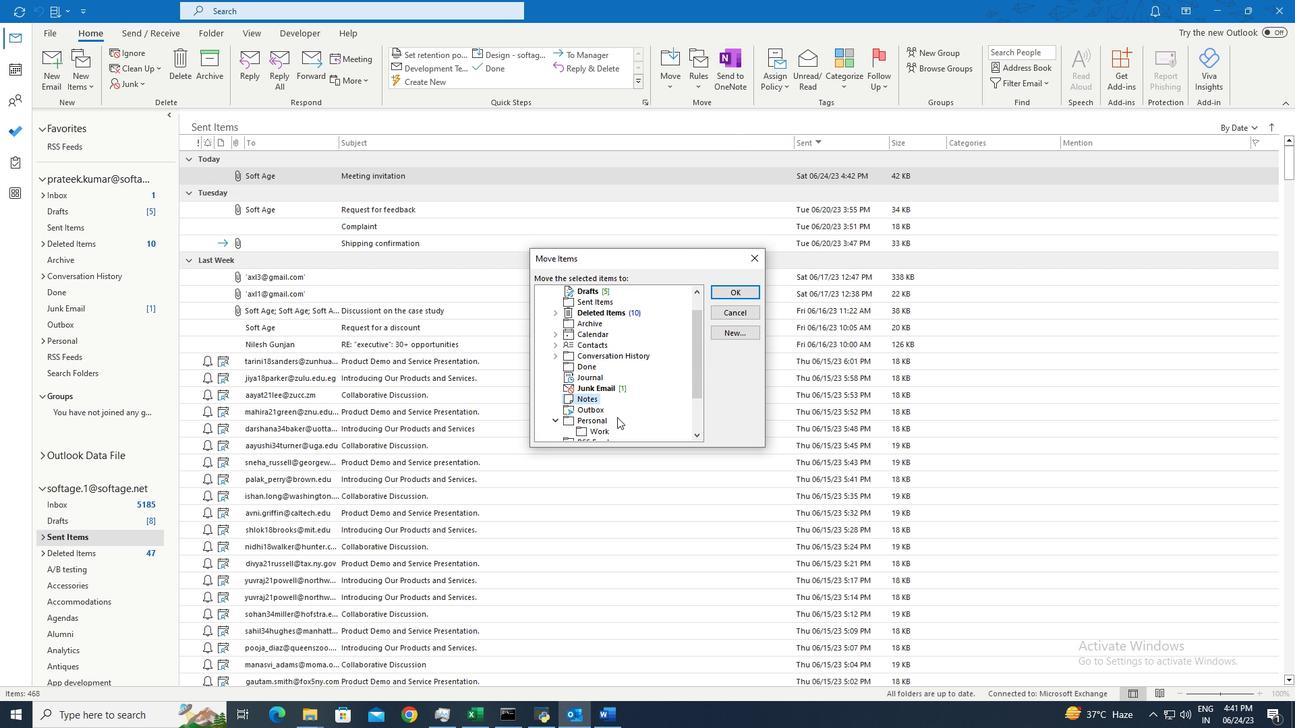 
Action: Mouse moved to (607, 376)
Screenshot: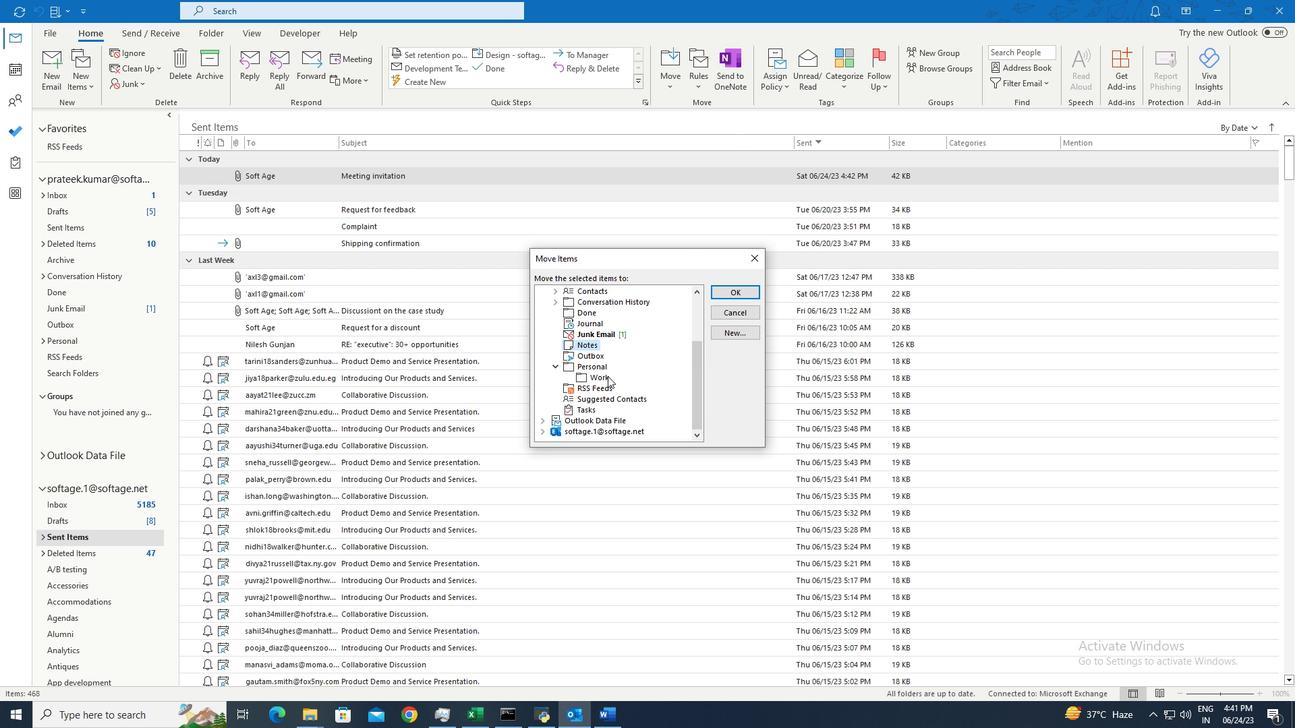 
Action: Mouse pressed left at (607, 376)
Screenshot: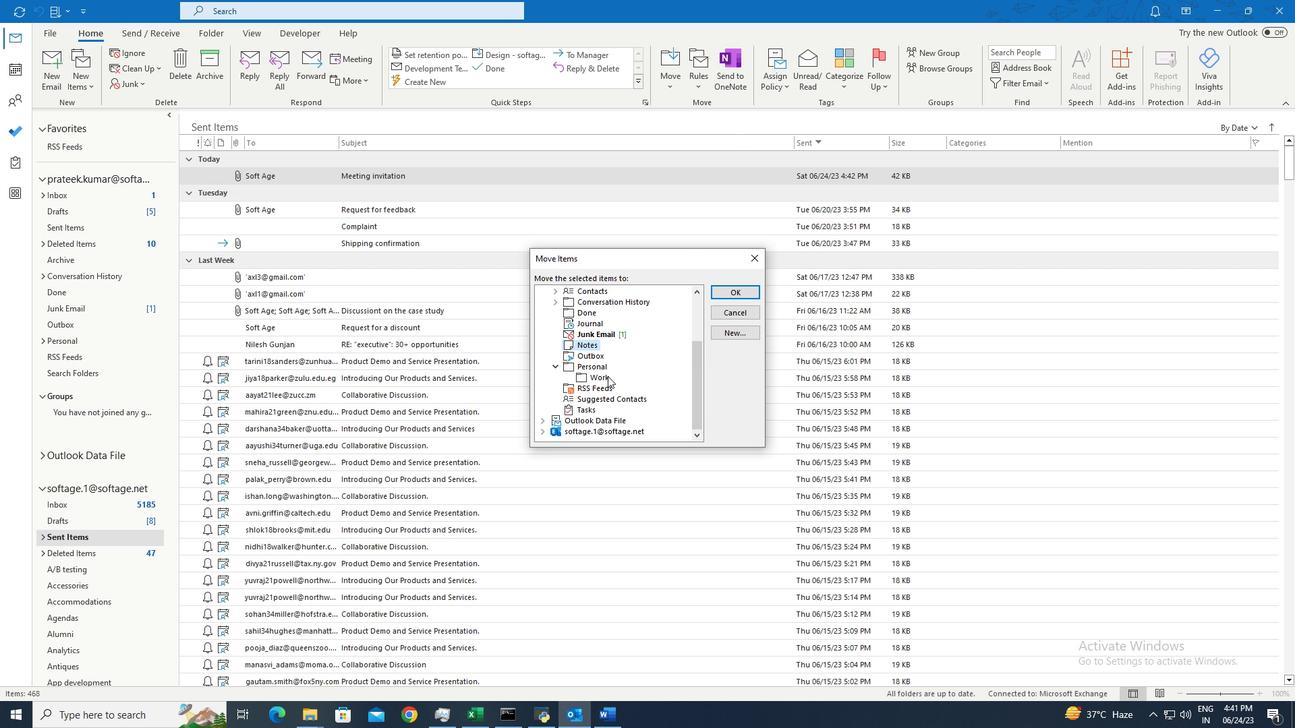 
Action: Mouse moved to (732, 288)
Screenshot: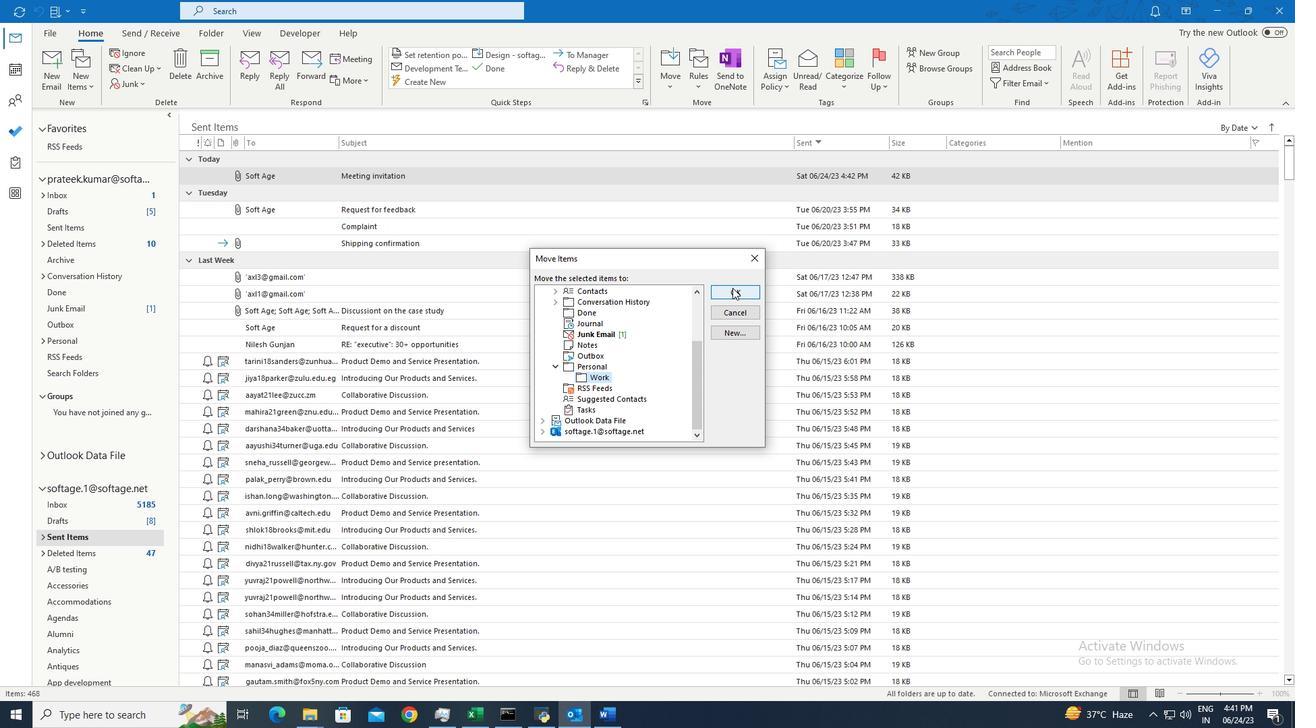 
Action: Mouse pressed left at (732, 288)
Screenshot: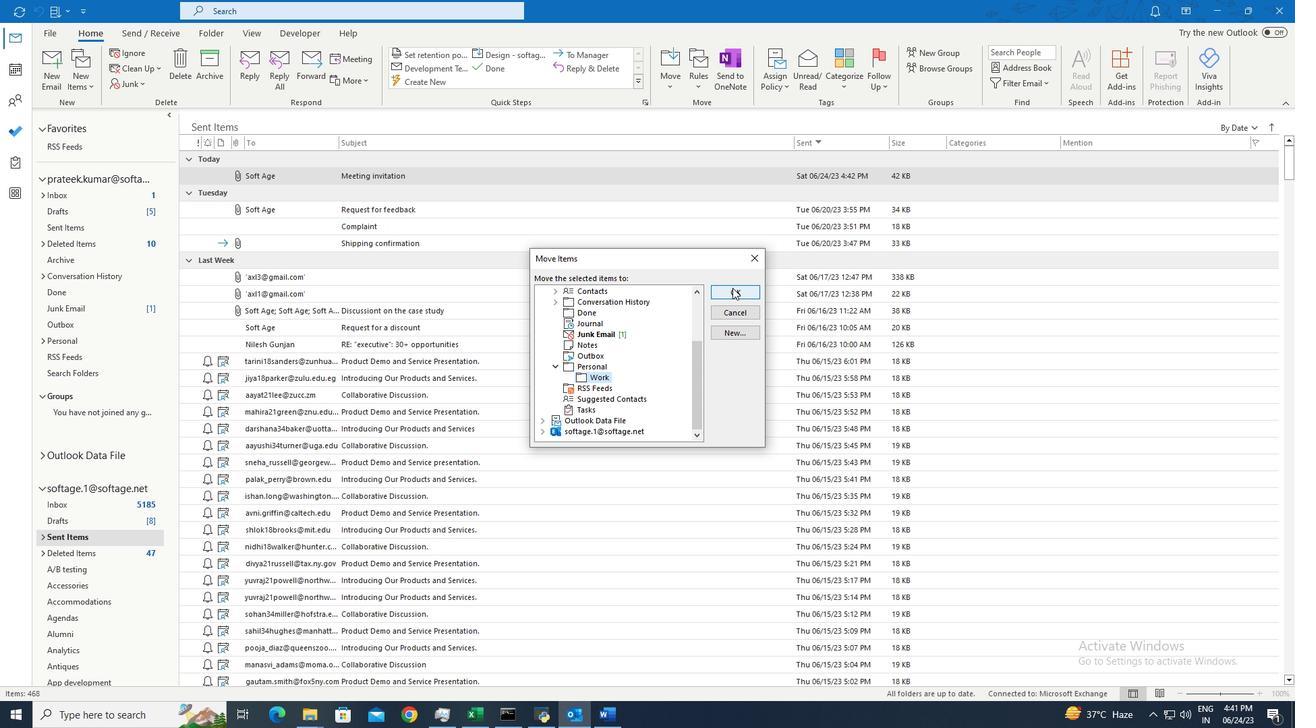 
Action: Mouse moved to (732, 289)
Screenshot: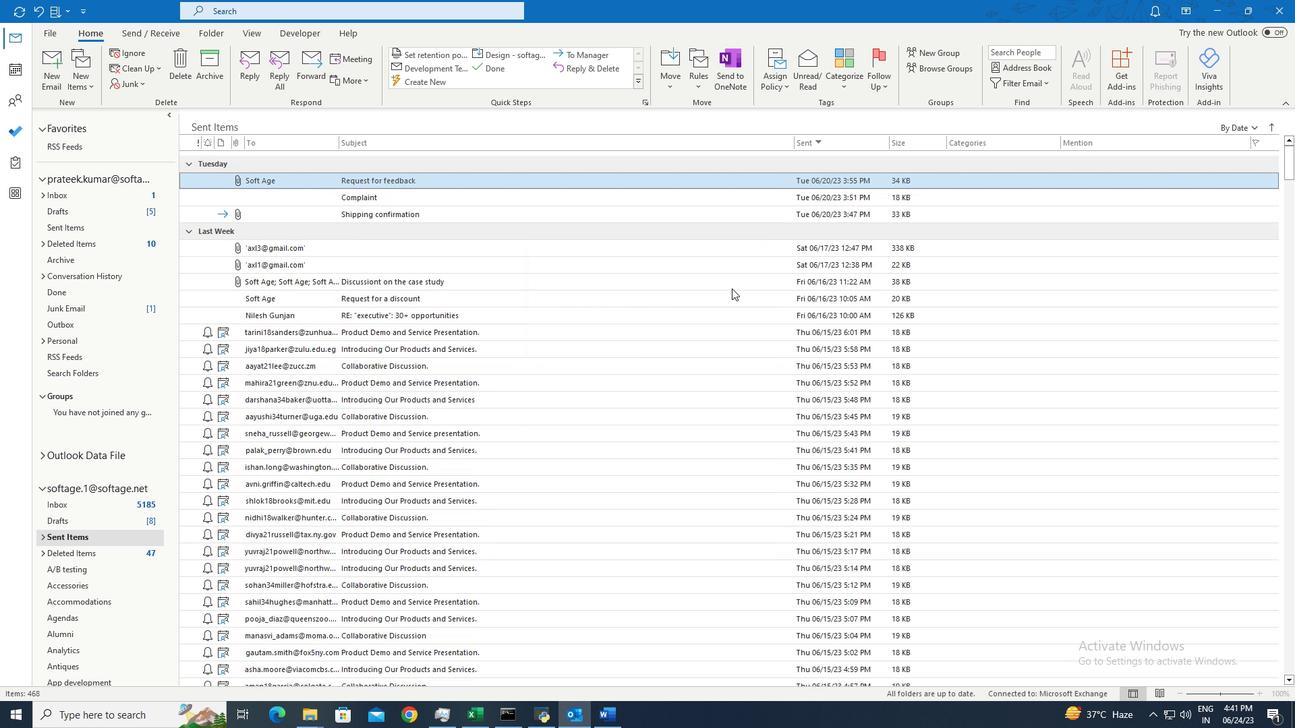 
